 Task: Look for space in Macapá, Brazil from 3rd August, 2023 to 17th August, 2023 for 3 adults, 1 child in price range Rs.3000 to Rs.15000. Place can be entire place with 3 bedrooms having 4 beds and 2 bathrooms. Property type can be house, flat, guest house. Amenities needed are: wifi. Booking option can be shelf check-in. Required host language is Spanish.
Action: Mouse moved to (416, 85)
Screenshot: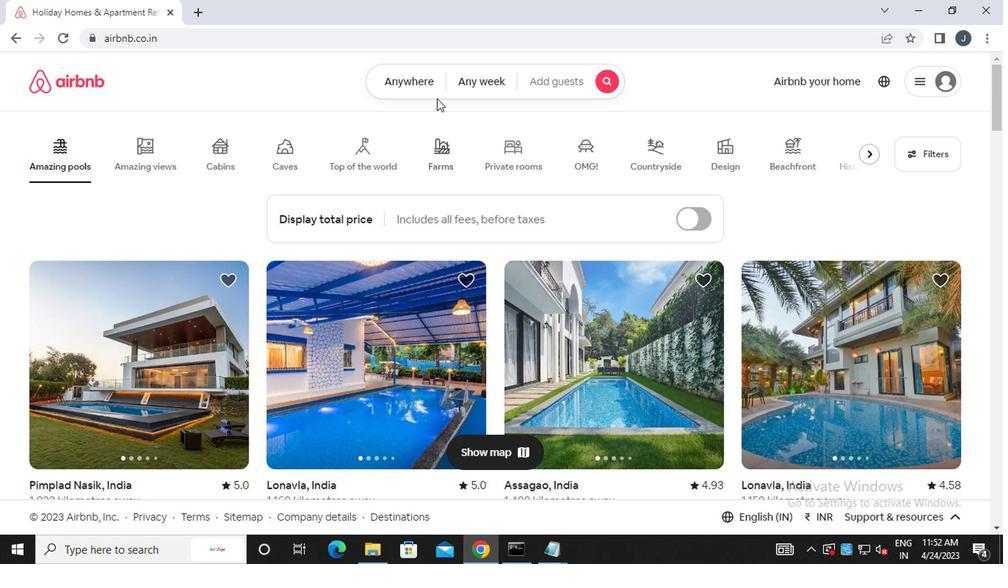 
Action: Mouse pressed left at (416, 85)
Screenshot: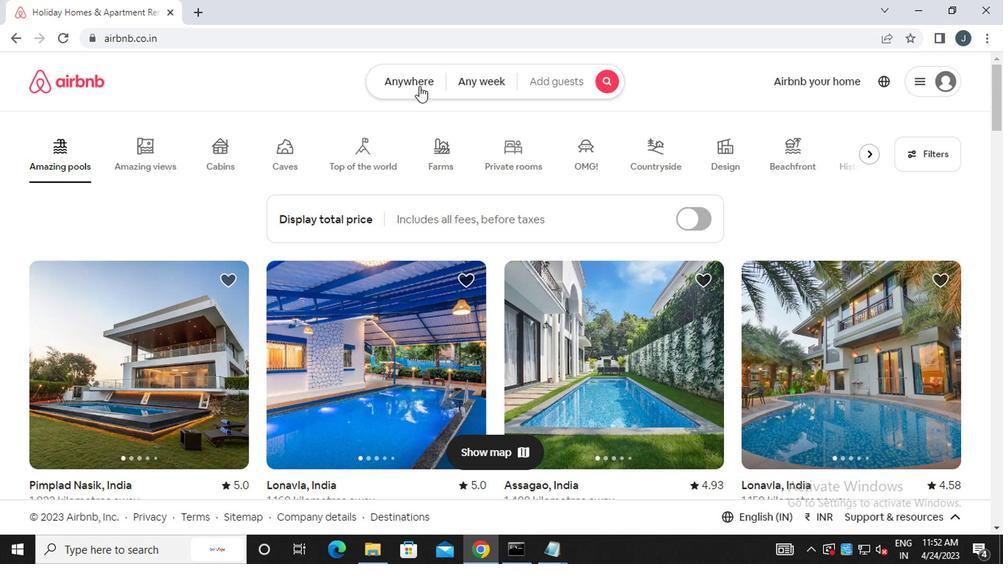 
Action: Mouse moved to (300, 131)
Screenshot: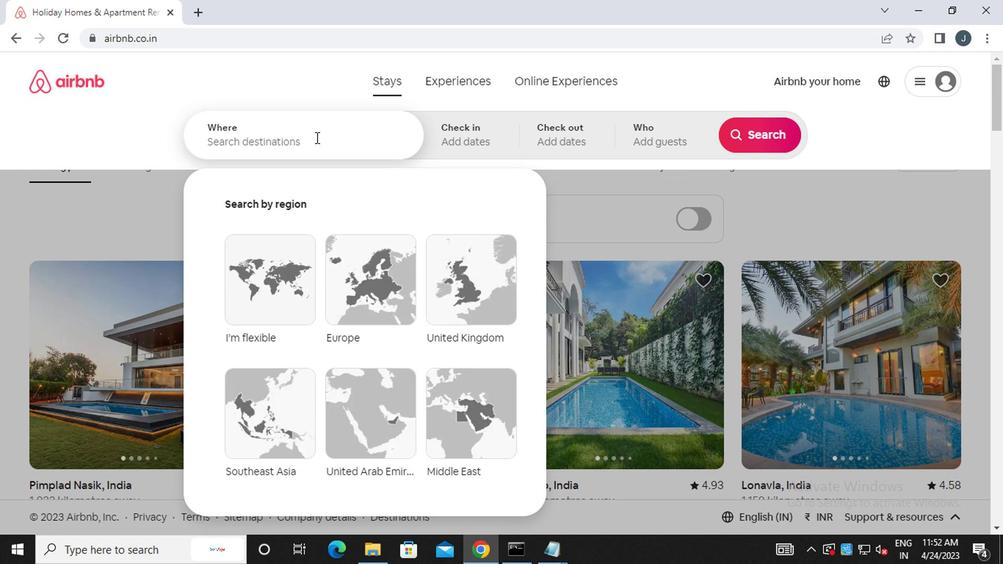 
Action: Mouse pressed left at (300, 131)
Screenshot: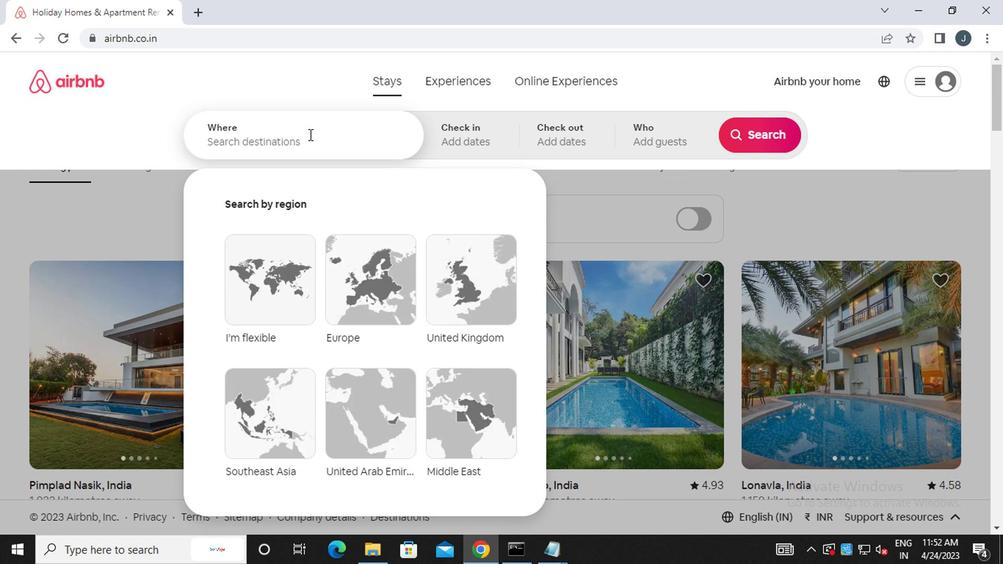 
Action: Mouse moved to (300, 133)
Screenshot: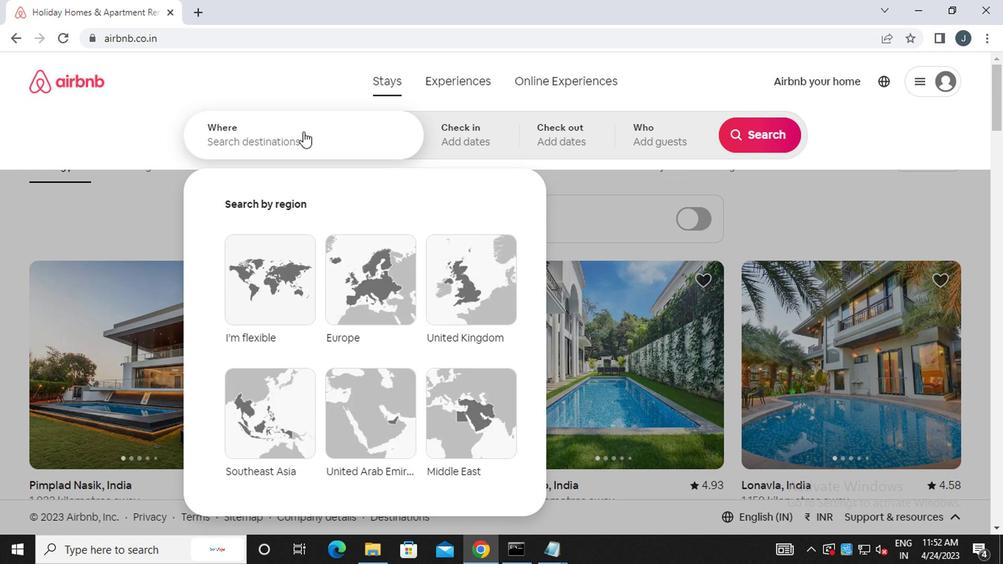 
Action: Key pressed m<Key.caps_lock>acapa,<Key.space><Key.caps_lock>braz<Key.backspace><Key.backspace><Key.backspace><Key.caps_lock>razil
Screenshot: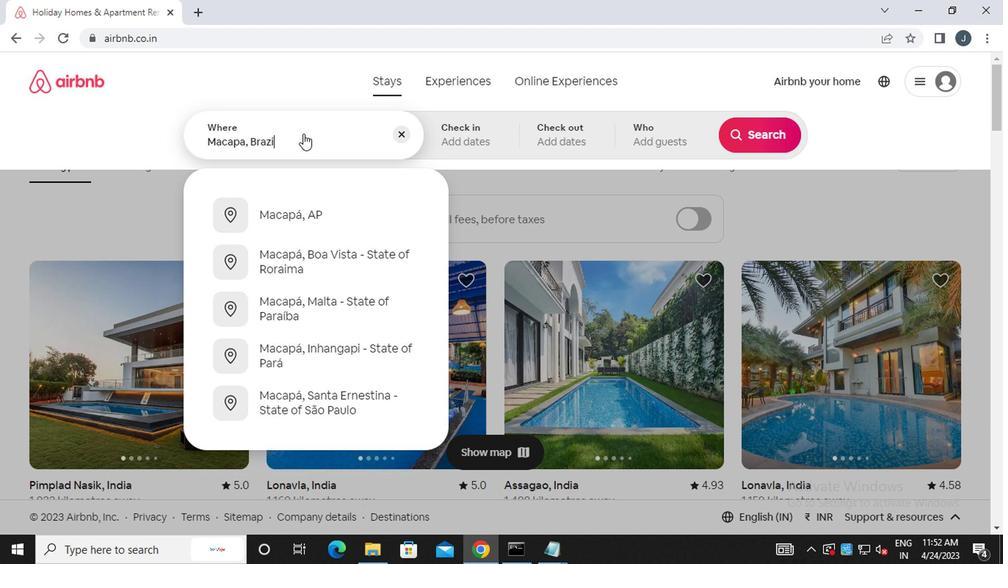 
Action: Mouse moved to (464, 145)
Screenshot: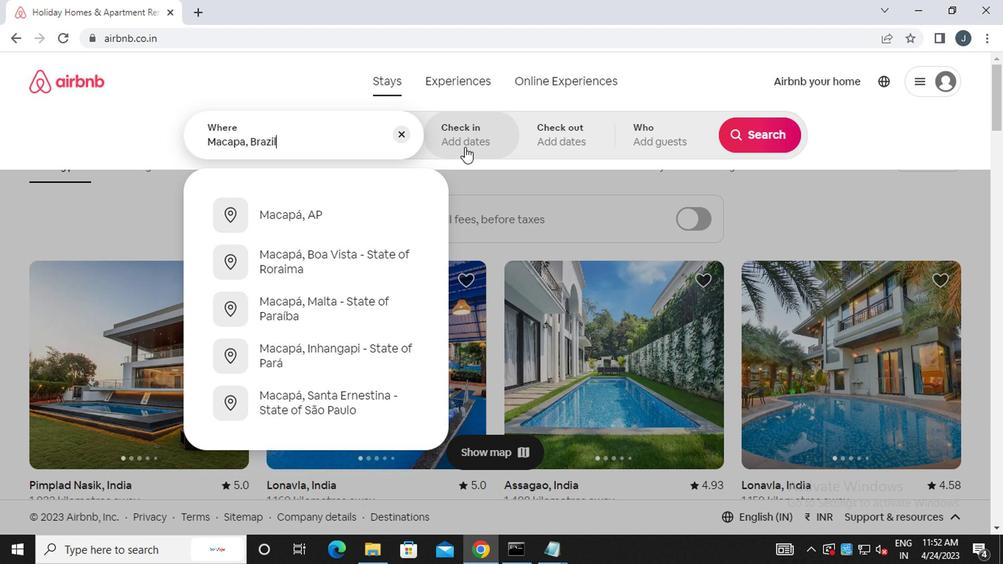 
Action: Mouse pressed left at (464, 145)
Screenshot: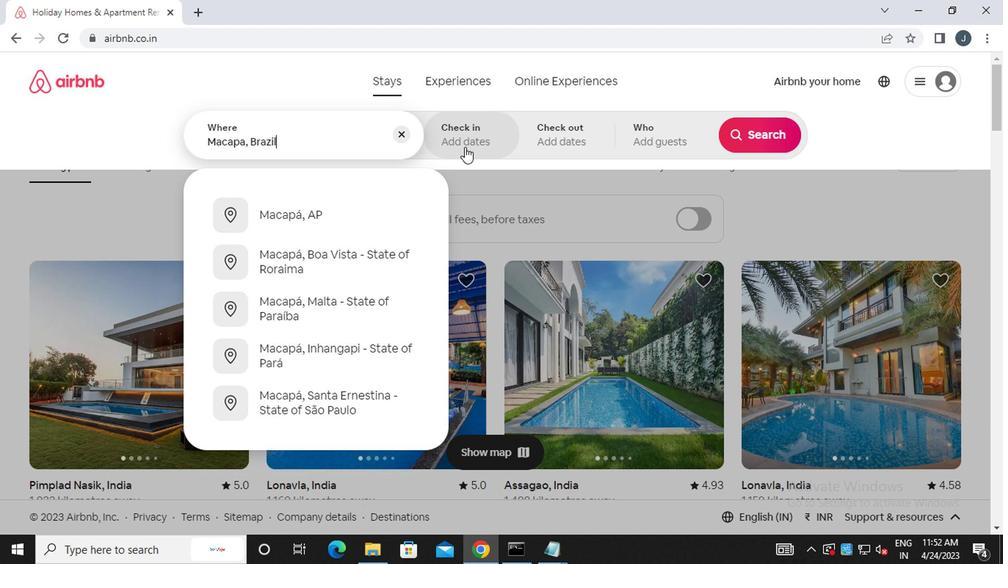 
Action: Mouse moved to (743, 253)
Screenshot: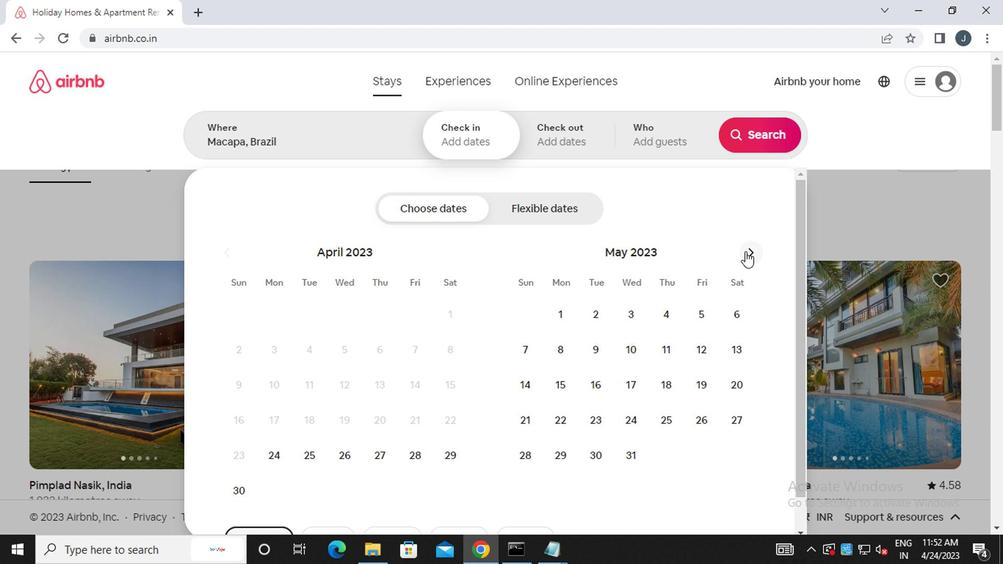 
Action: Mouse pressed left at (743, 253)
Screenshot: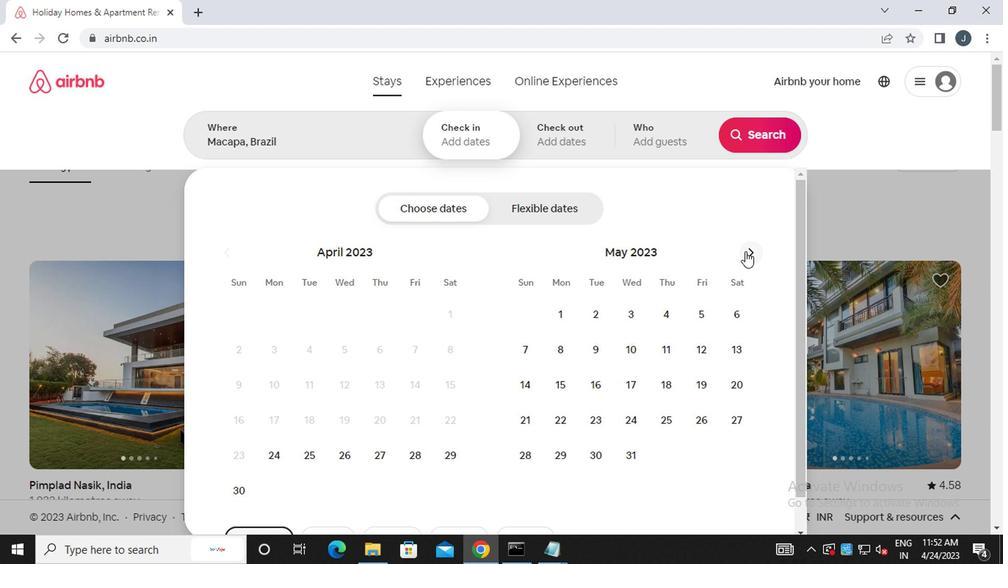 
Action: Mouse moved to (744, 253)
Screenshot: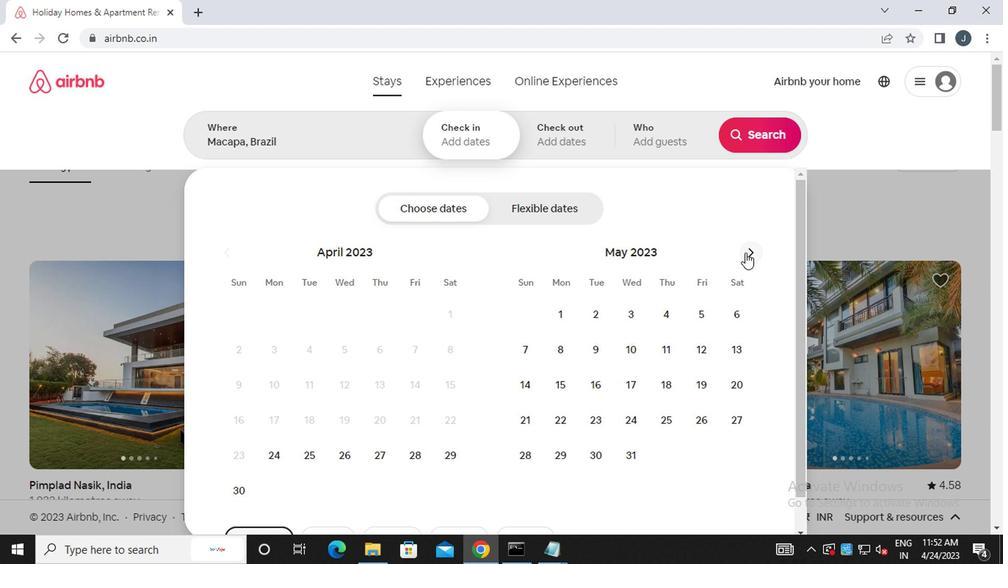 
Action: Mouse pressed left at (744, 253)
Screenshot: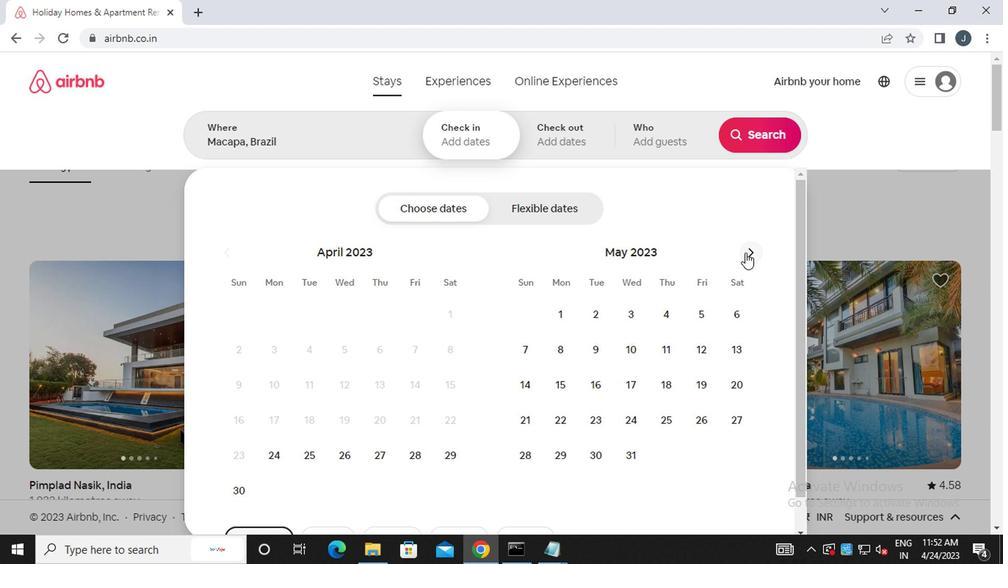 
Action: Mouse pressed left at (744, 253)
Screenshot: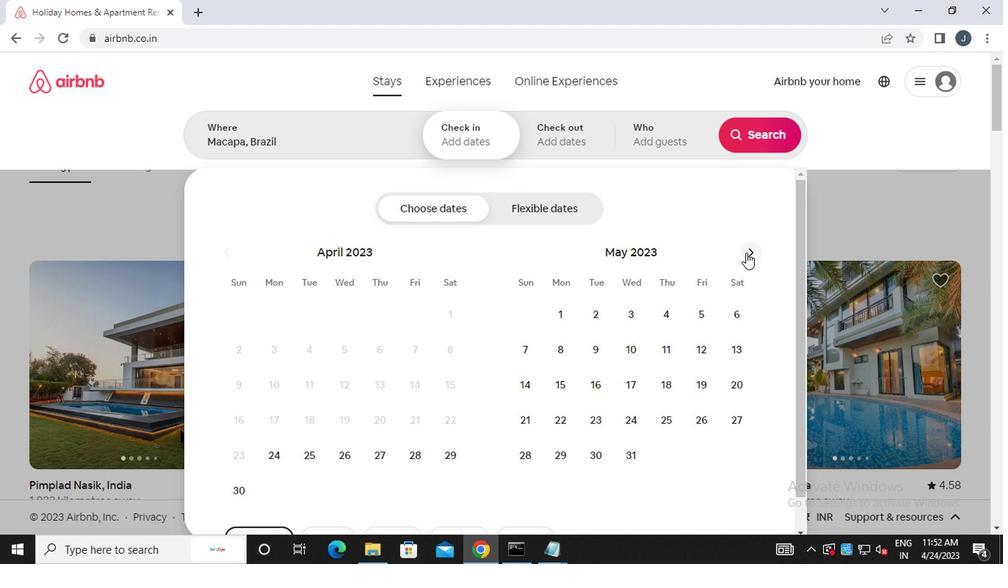 
Action: Mouse pressed left at (744, 253)
Screenshot: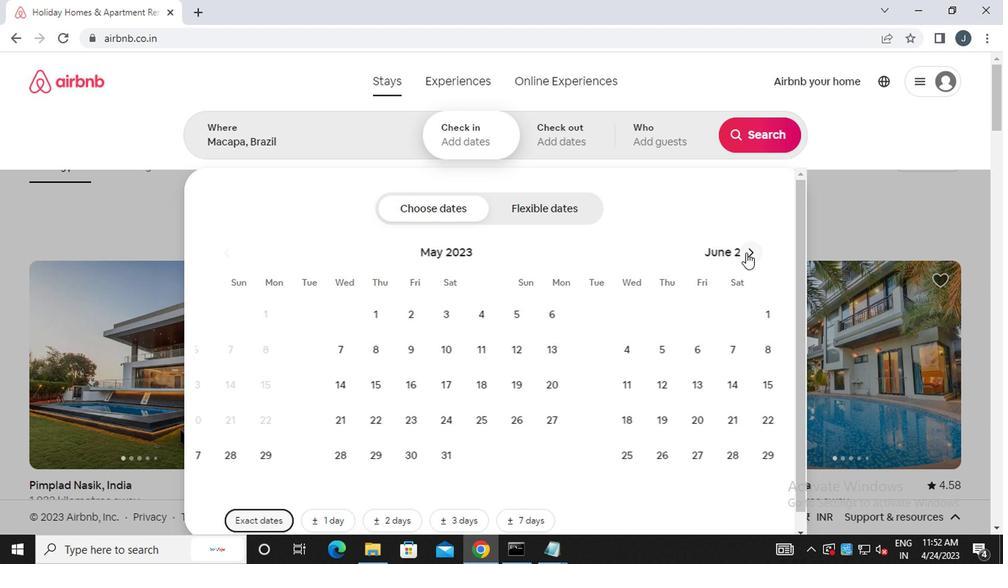 
Action: Mouse pressed left at (744, 253)
Screenshot: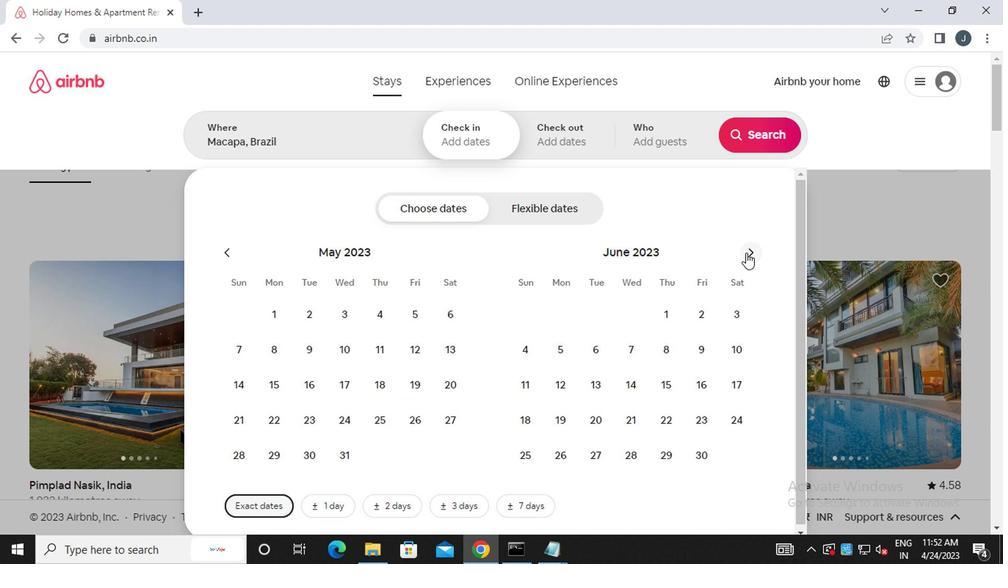 
Action: Mouse pressed left at (744, 253)
Screenshot: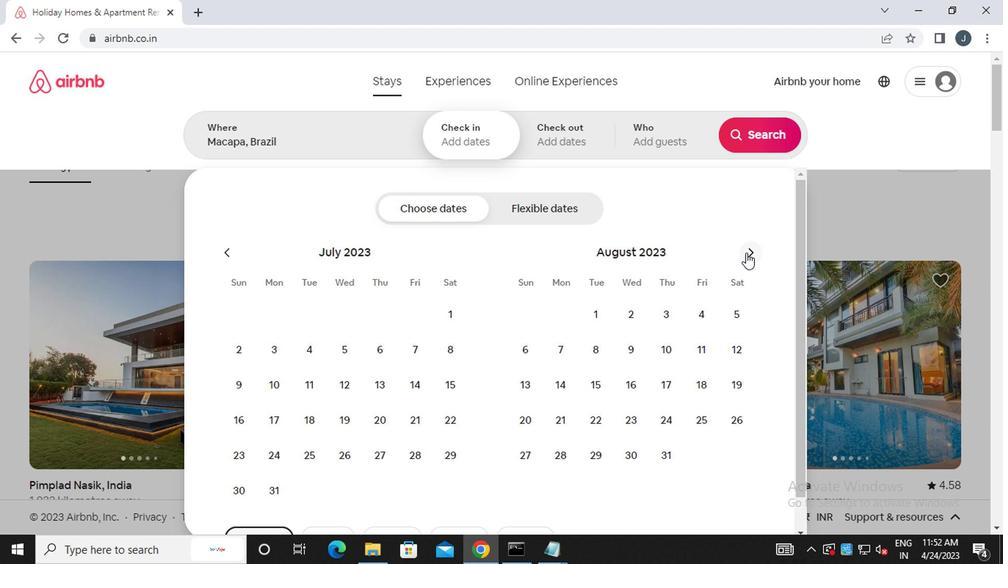 
Action: Mouse moved to (374, 307)
Screenshot: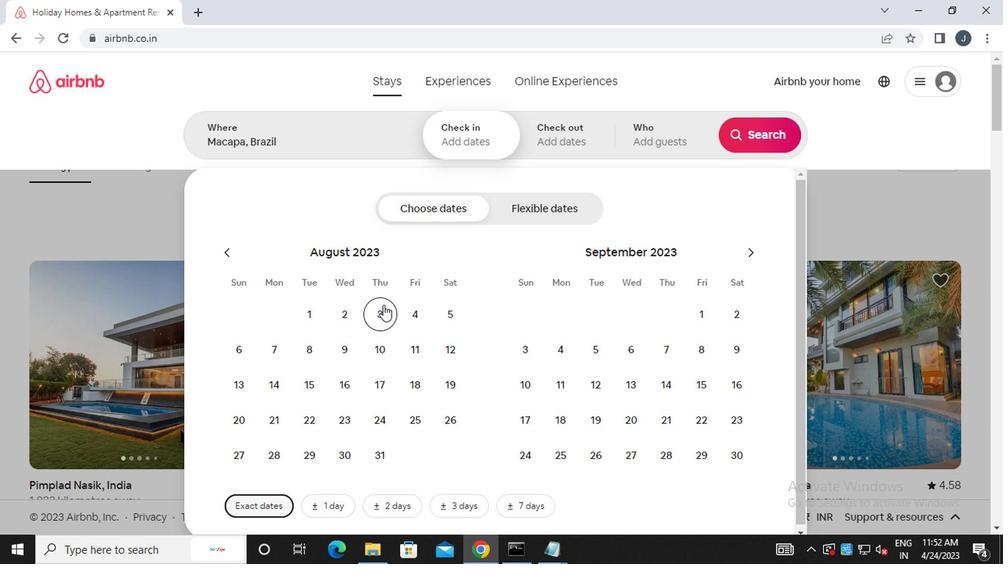 
Action: Mouse pressed left at (374, 307)
Screenshot: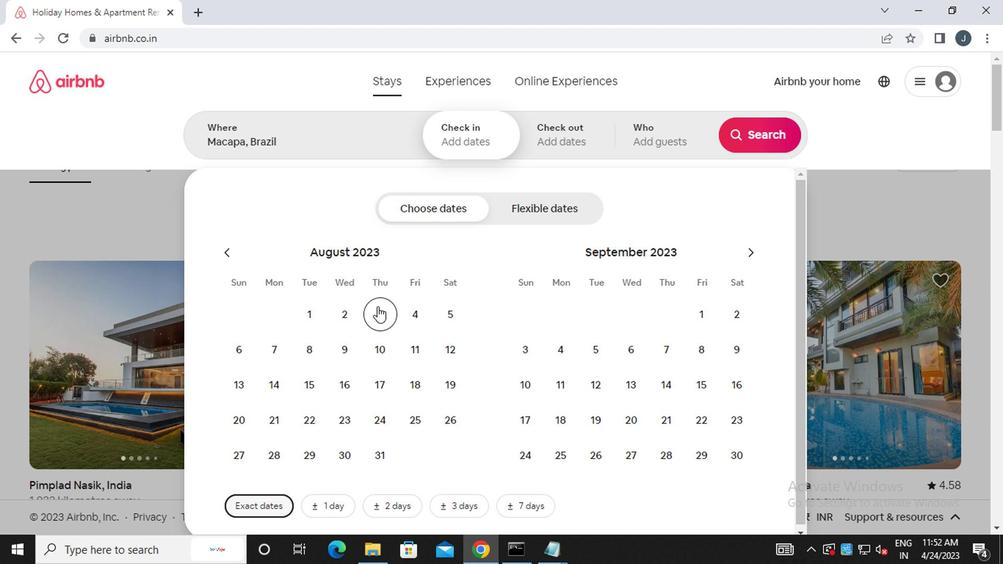 
Action: Mouse moved to (371, 389)
Screenshot: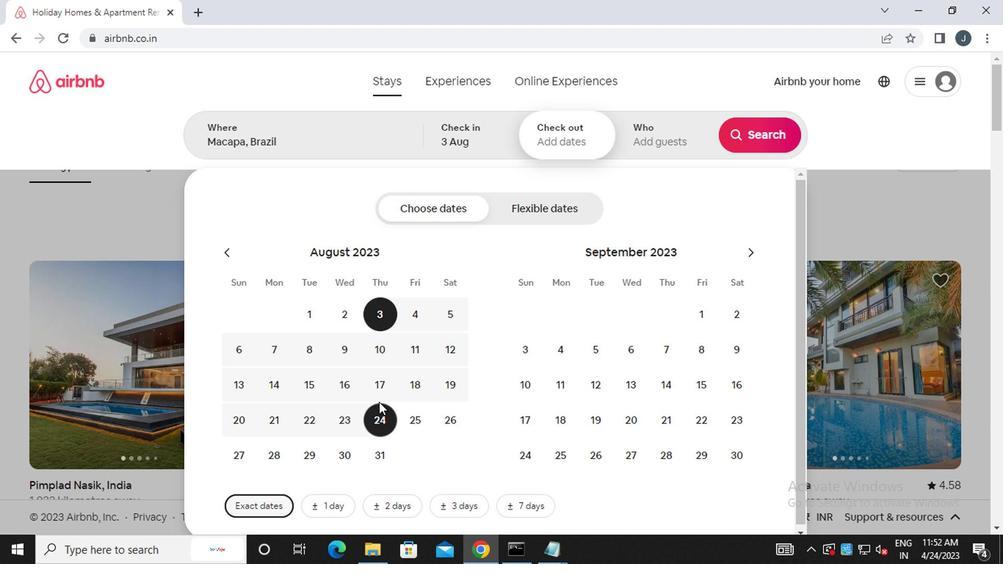 
Action: Mouse pressed left at (371, 389)
Screenshot: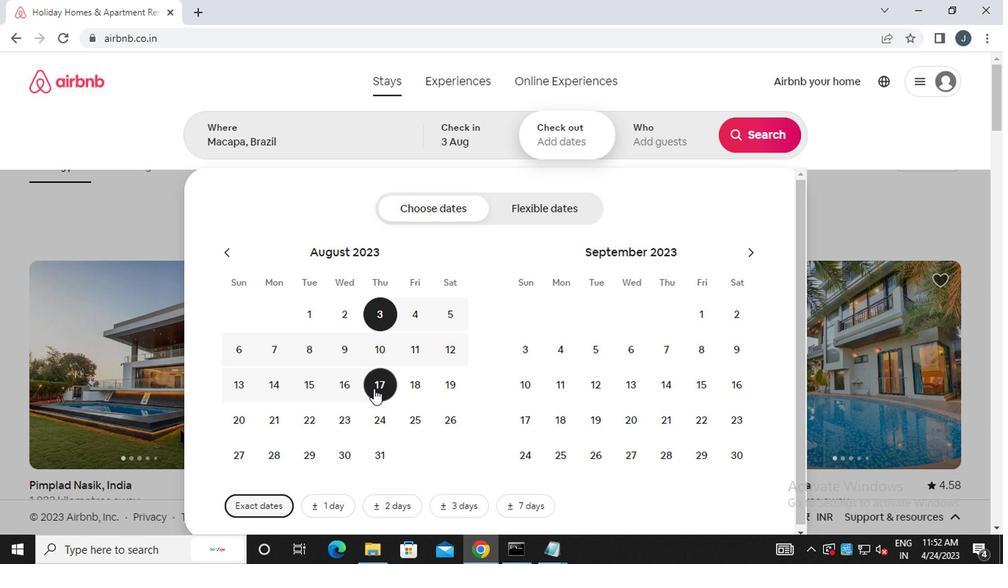 
Action: Mouse moved to (644, 135)
Screenshot: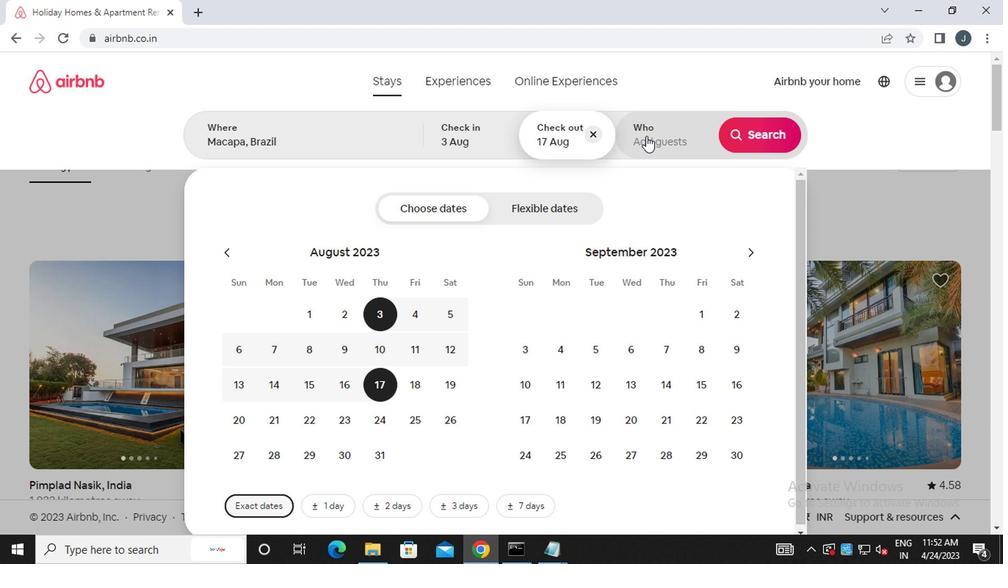 
Action: Mouse pressed left at (644, 135)
Screenshot: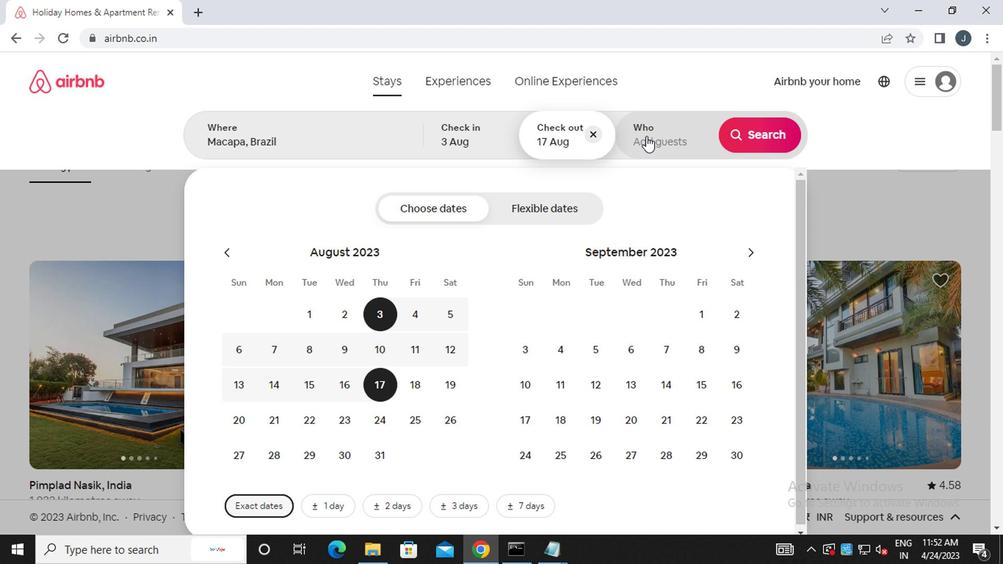 
Action: Mouse moved to (761, 214)
Screenshot: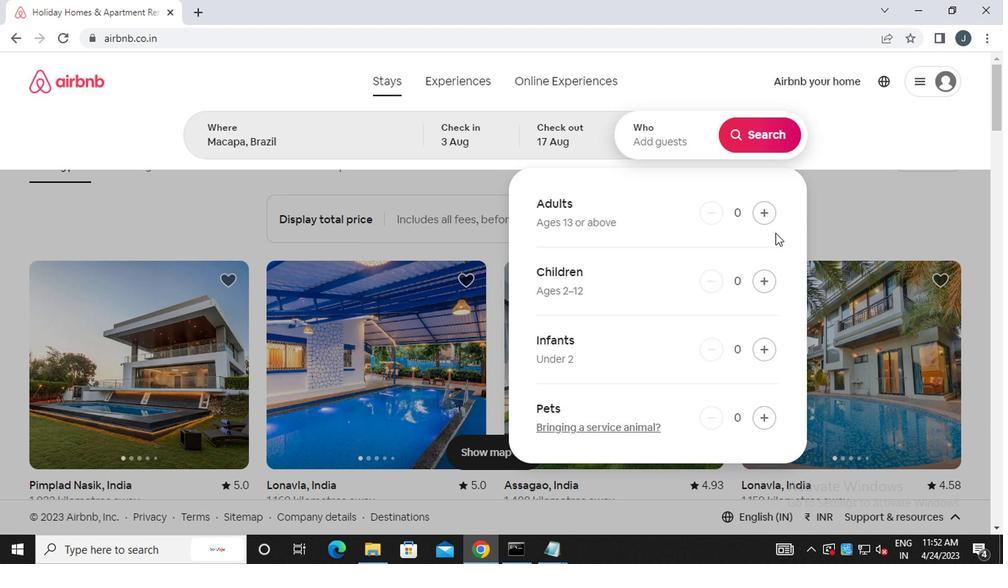 
Action: Mouse pressed left at (761, 214)
Screenshot: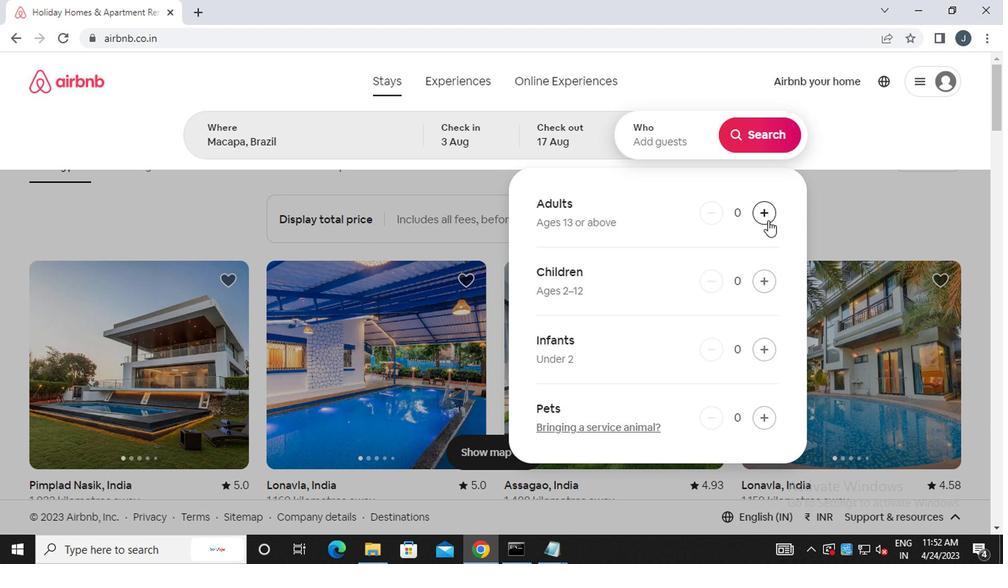 
Action: Mouse pressed left at (761, 214)
Screenshot: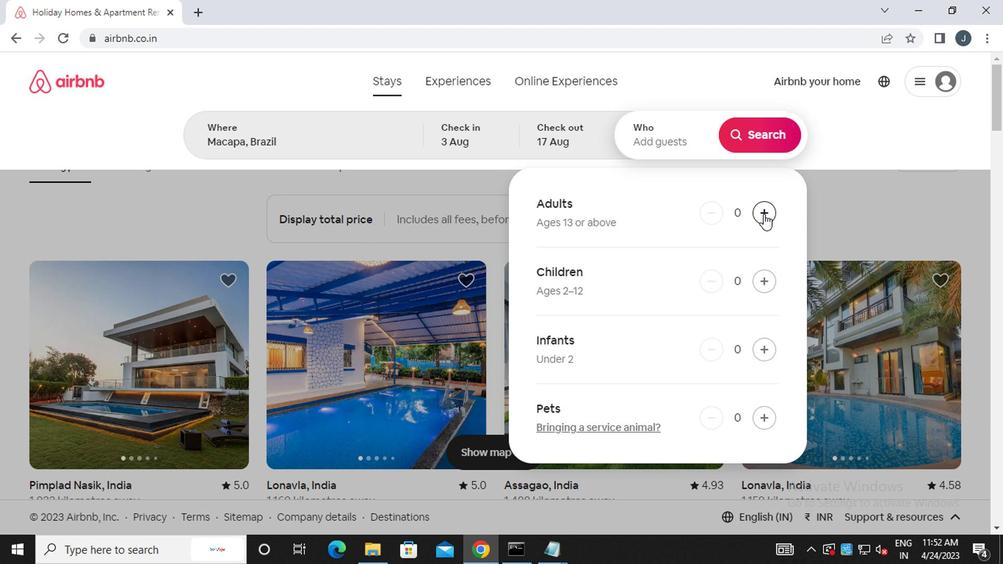 
Action: Mouse pressed left at (761, 214)
Screenshot: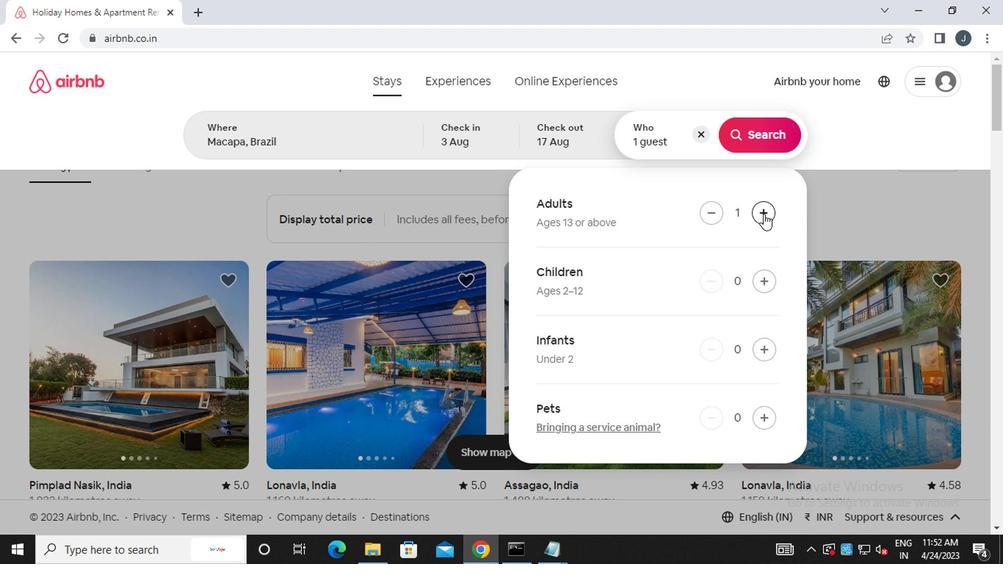 
Action: Mouse moved to (759, 287)
Screenshot: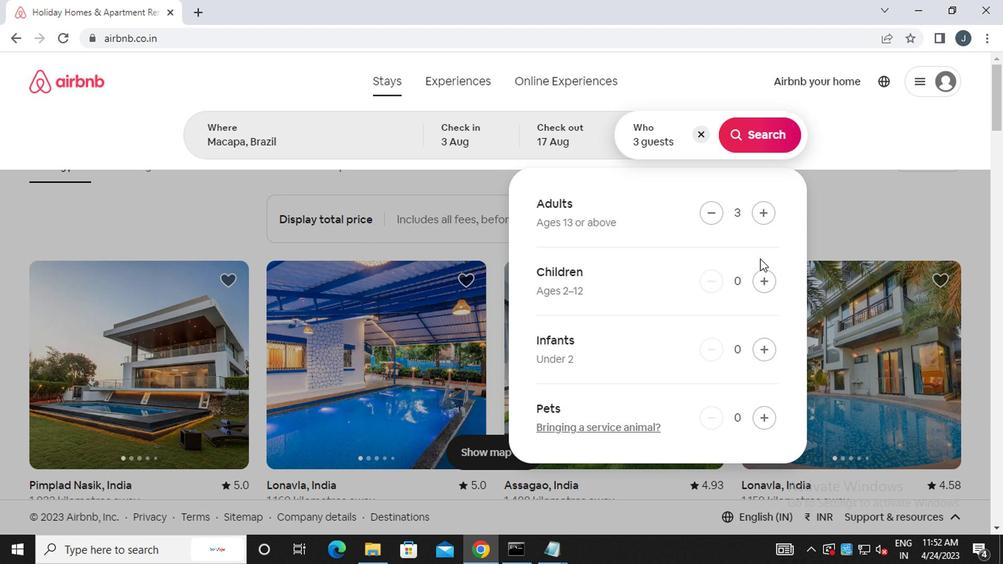 
Action: Mouse pressed left at (759, 287)
Screenshot: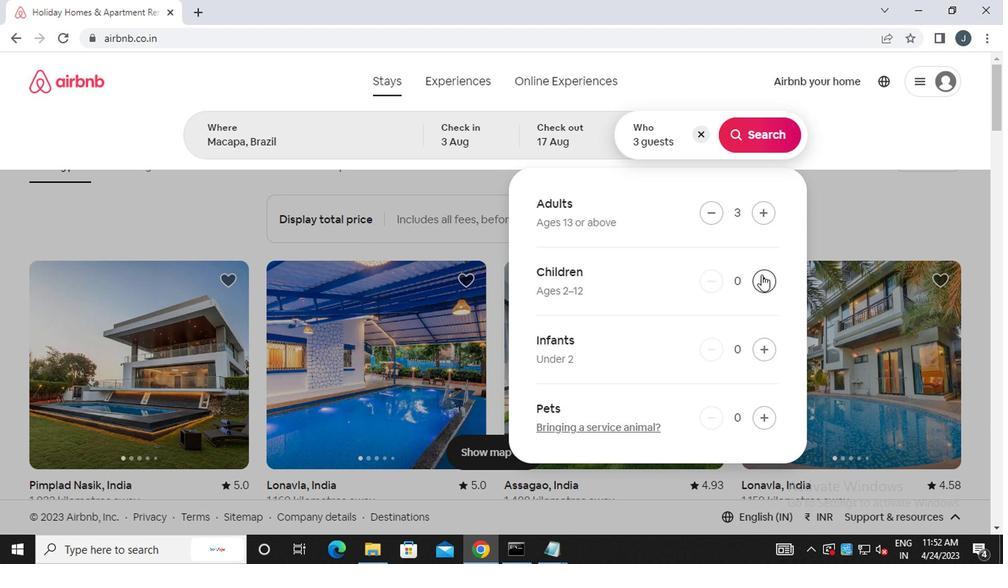 
Action: Mouse moved to (769, 126)
Screenshot: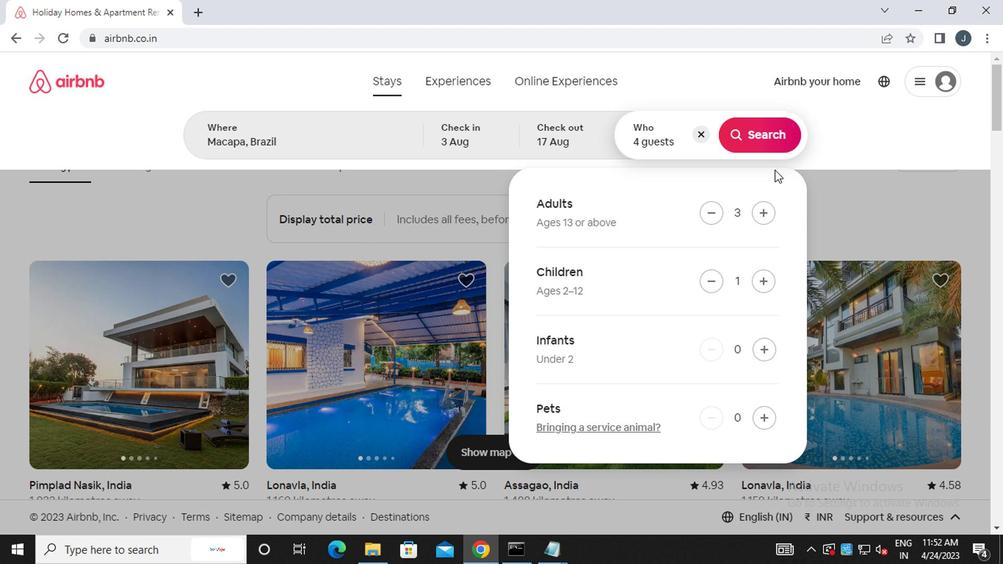 
Action: Mouse pressed left at (769, 126)
Screenshot: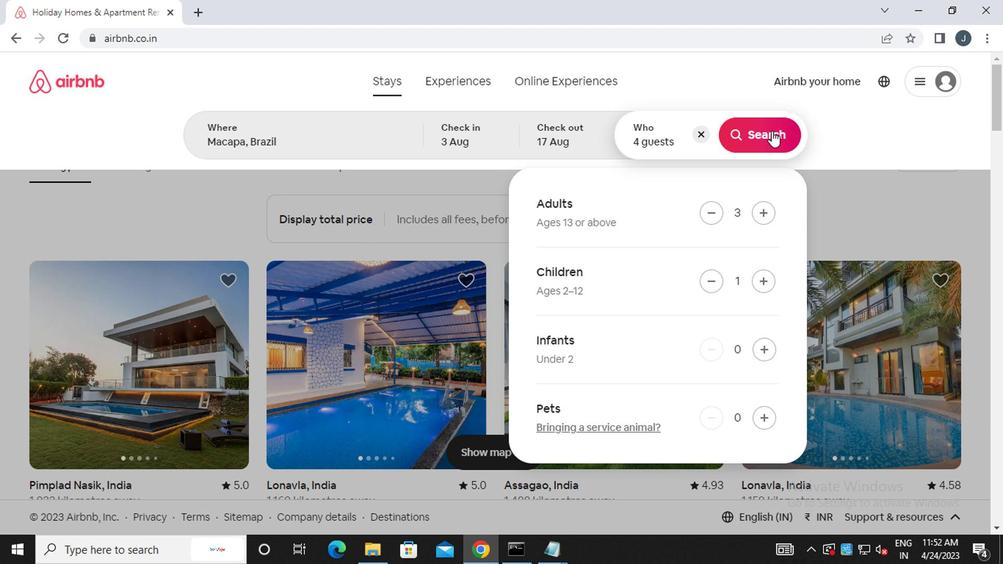 
Action: Mouse moved to (946, 150)
Screenshot: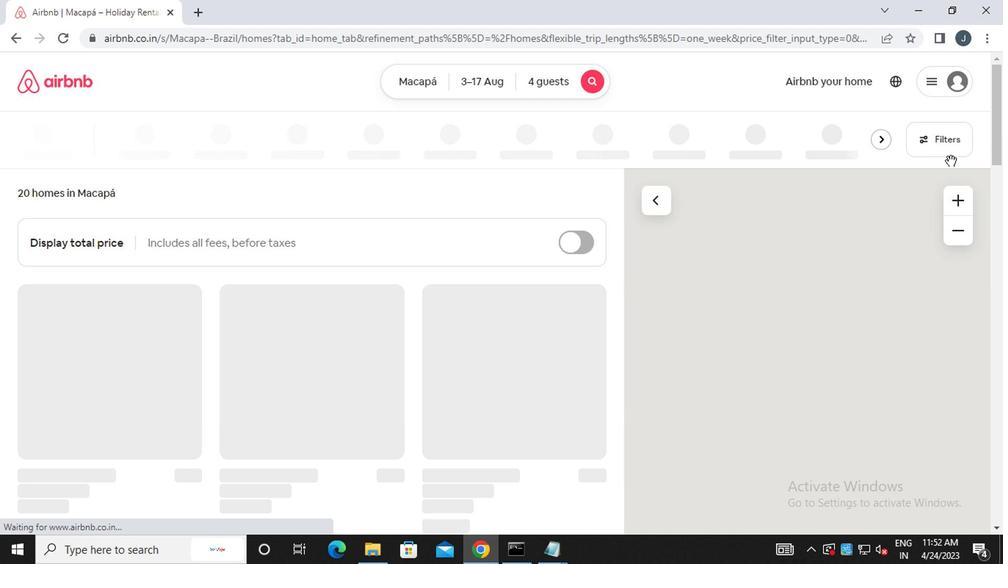 
Action: Mouse pressed left at (946, 150)
Screenshot: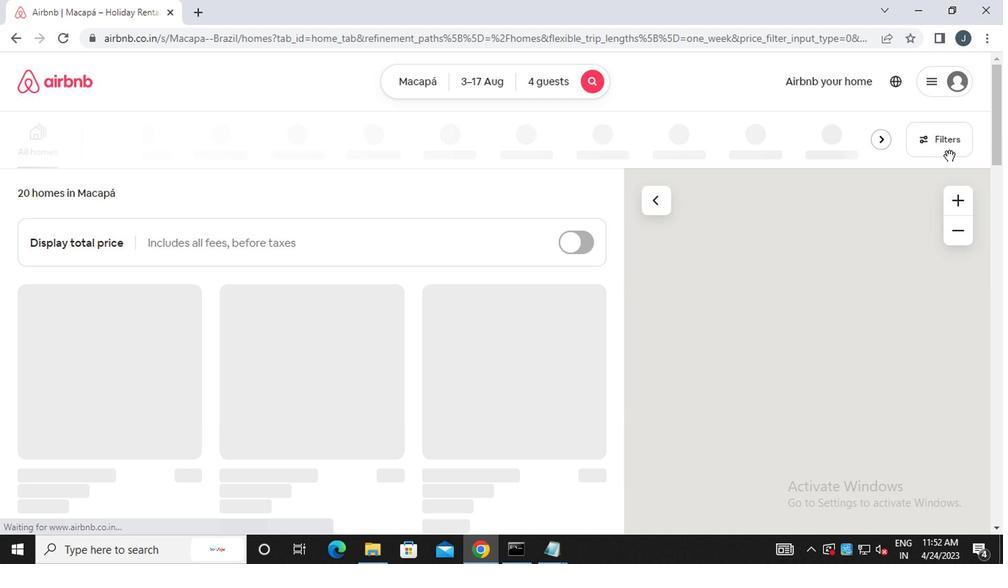 
Action: Mouse moved to (331, 325)
Screenshot: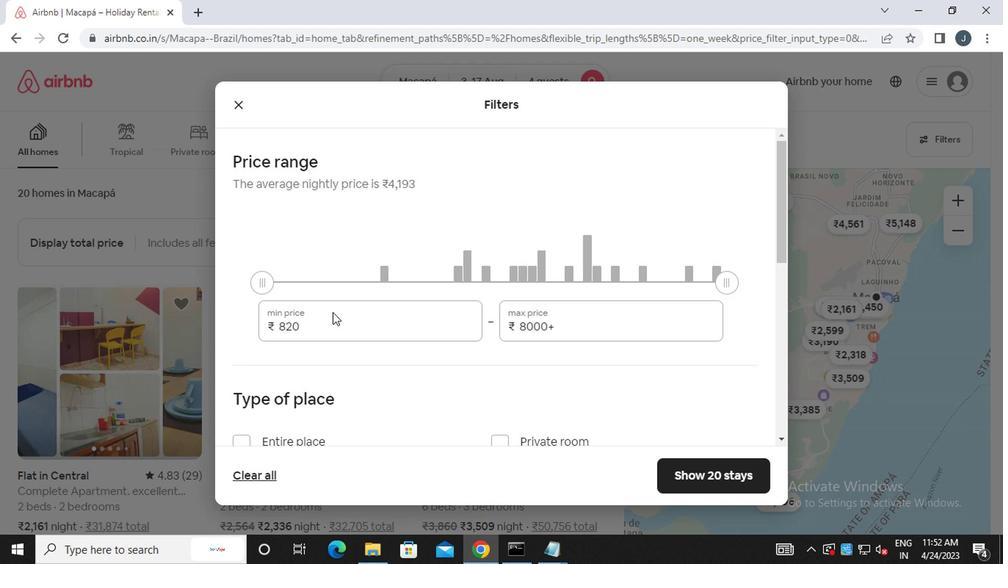 
Action: Mouse pressed left at (331, 325)
Screenshot: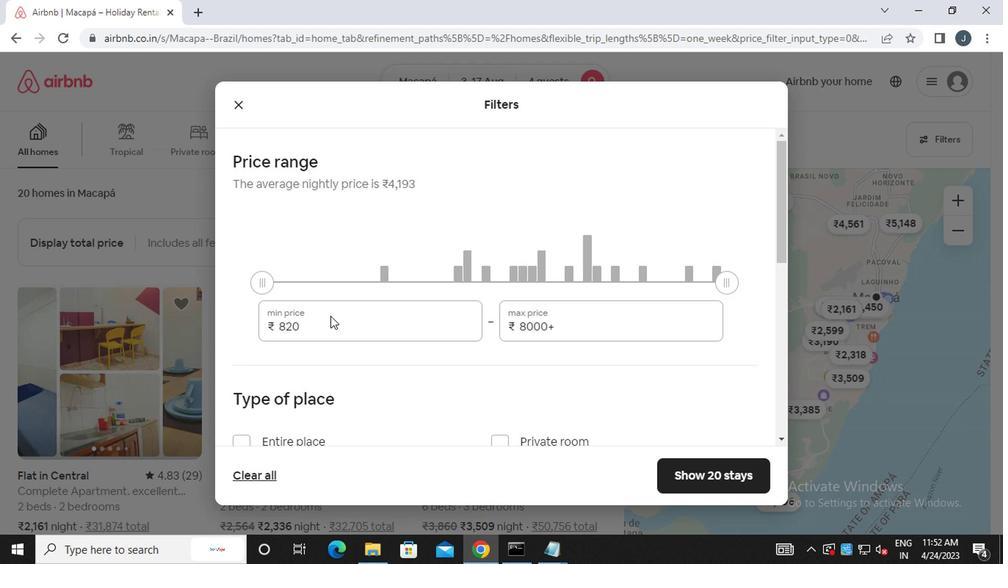 
Action: Mouse moved to (326, 317)
Screenshot: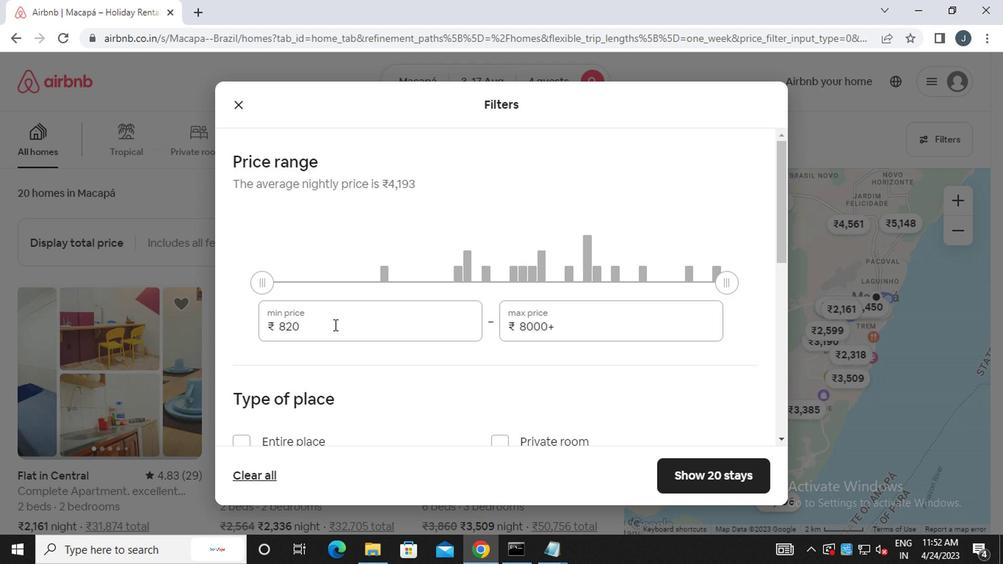 
Action: Key pressed <Key.backspace><Key.backspace><Key.backspace><<99>><<96>><<96>><<96>>
Screenshot: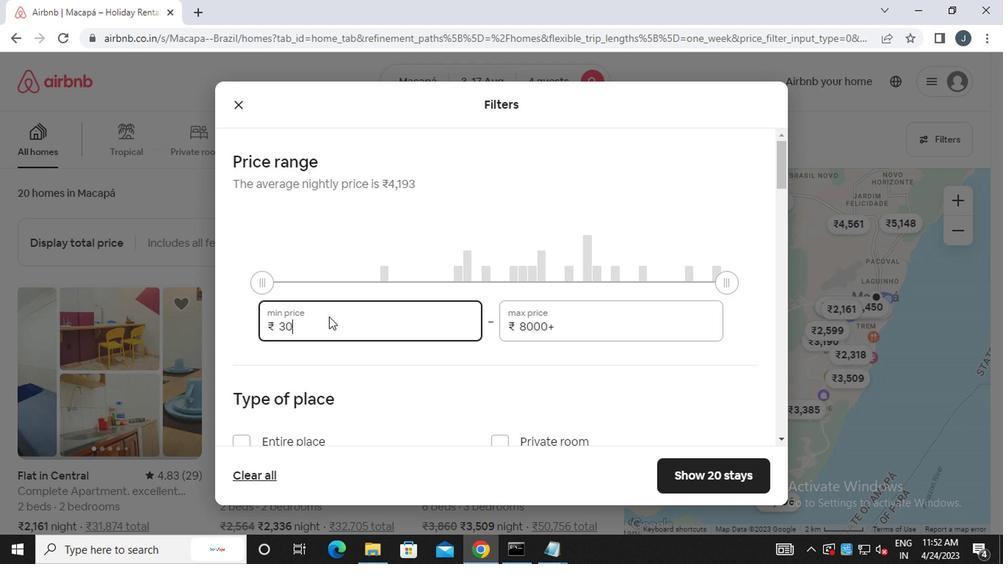 
Action: Mouse moved to (603, 327)
Screenshot: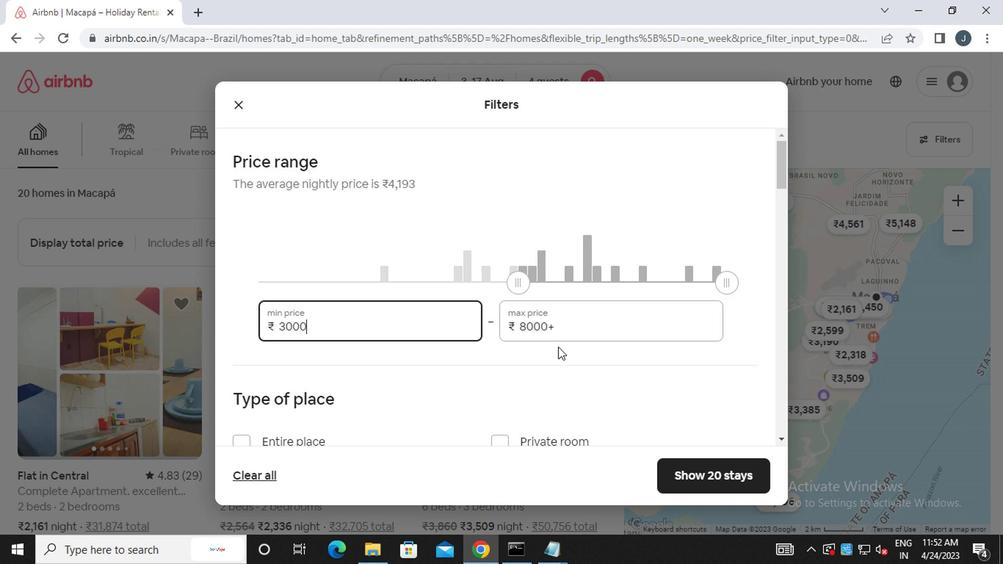 
Action: Mouse pressed left at (603, 327)
Screenshot: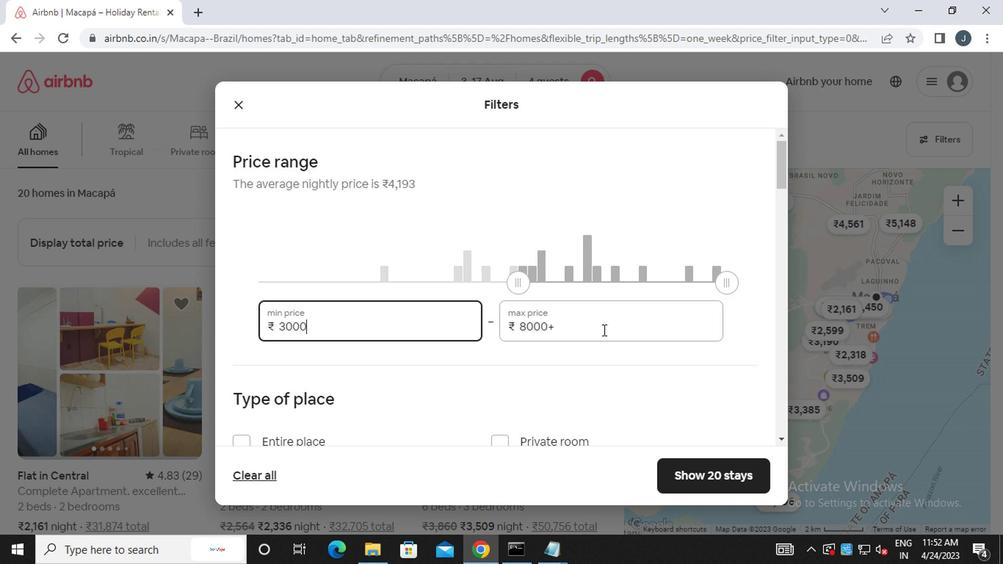 
Action: Key pressed <Key.backspace><Key.backspace><Key.backspace><Key.backspace><Key.backspace><Key.backspace><Key.backspace><Key.backspace><Key.backspace><Key.backspace><Key.backspace><Key.backspace><Key.backspace><Key.backspace><Key.backspace><<97>><<101>><<96>><<96>><<96>>
Screenshot: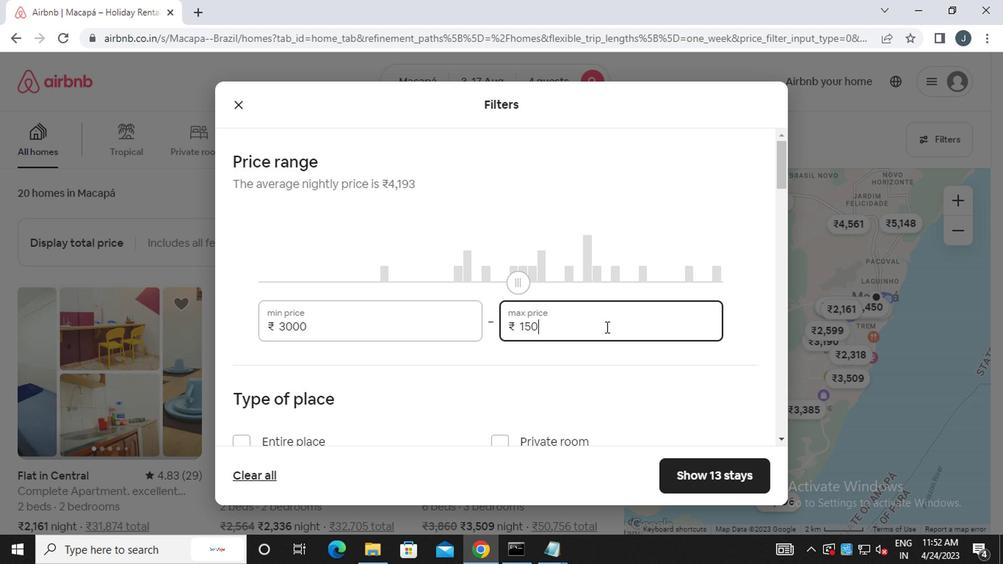
Action: Mouse scrolled (603, 327) with delta (0, 0)
Screenshot: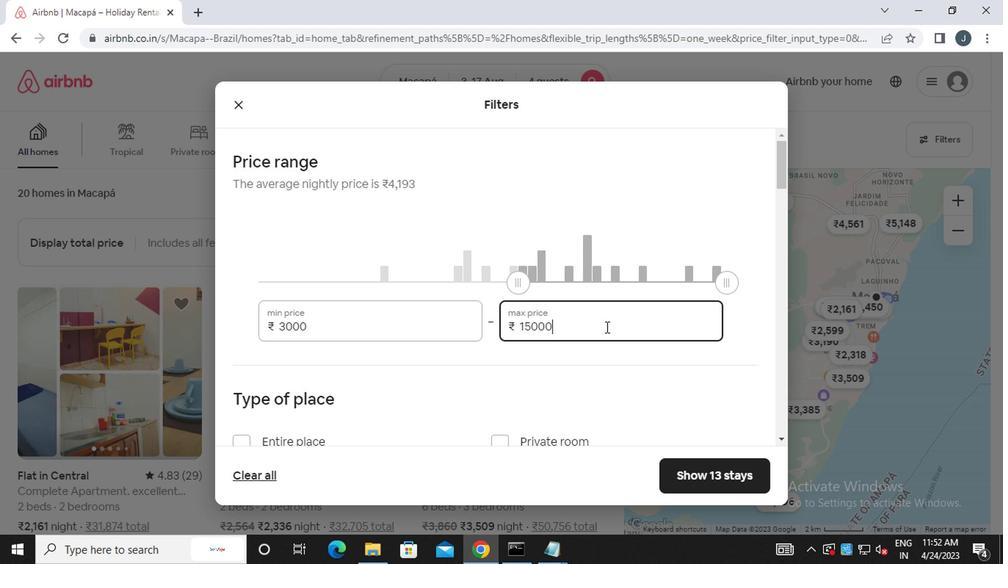 
Action: Mouse moved to (606, 330)
Screenshot: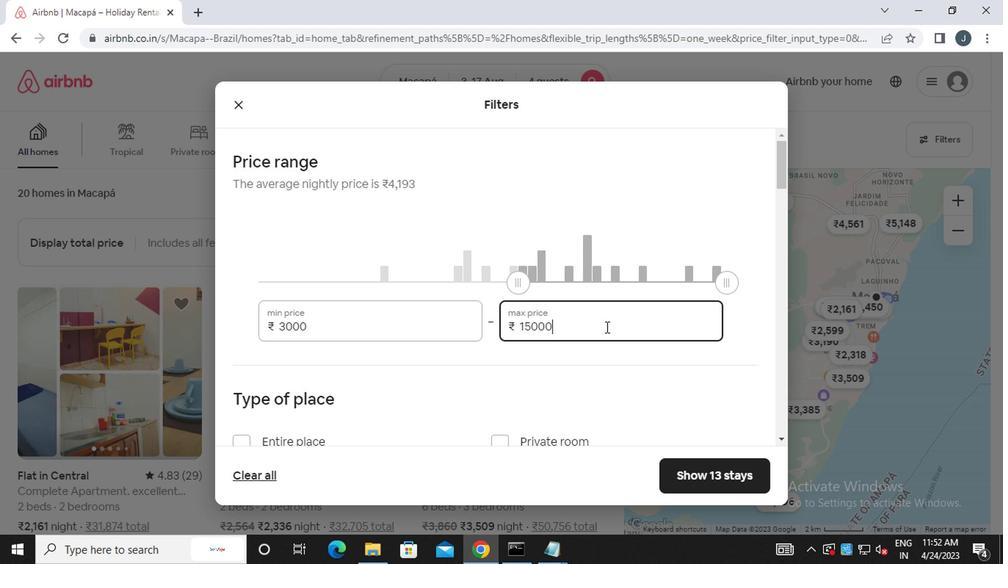 
Action: Mouse scrolled (606, 329) with delta (0, -1)
Screenshot: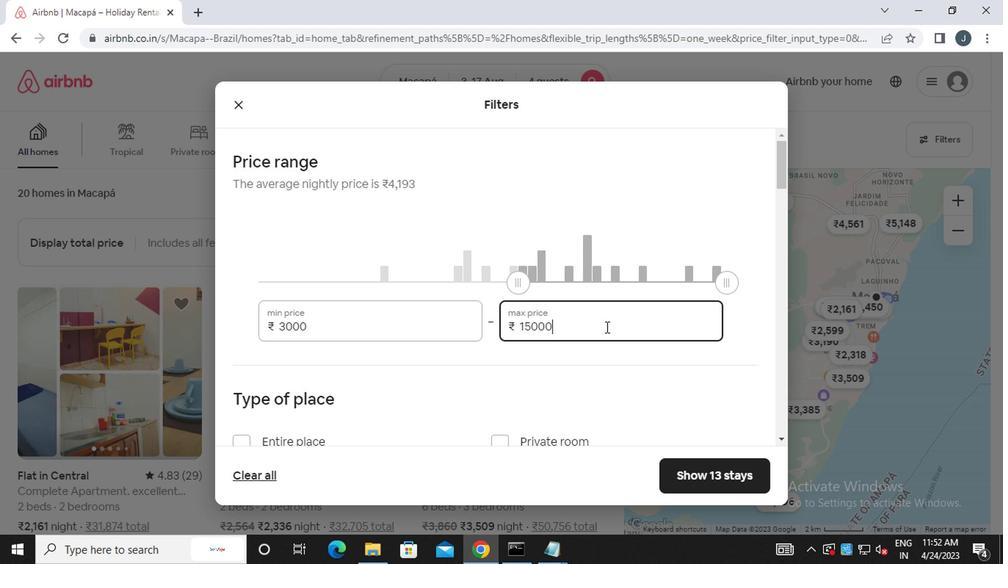
Action: Mouse moved to (325, 311)
Screenshot: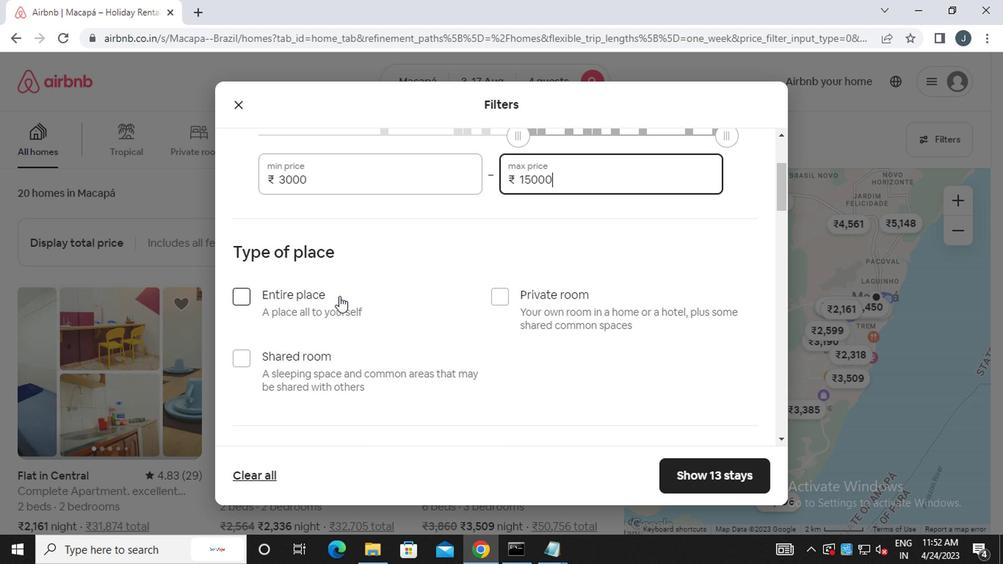 
Action: Mouse pressed left at (325, 311)
Screenshot: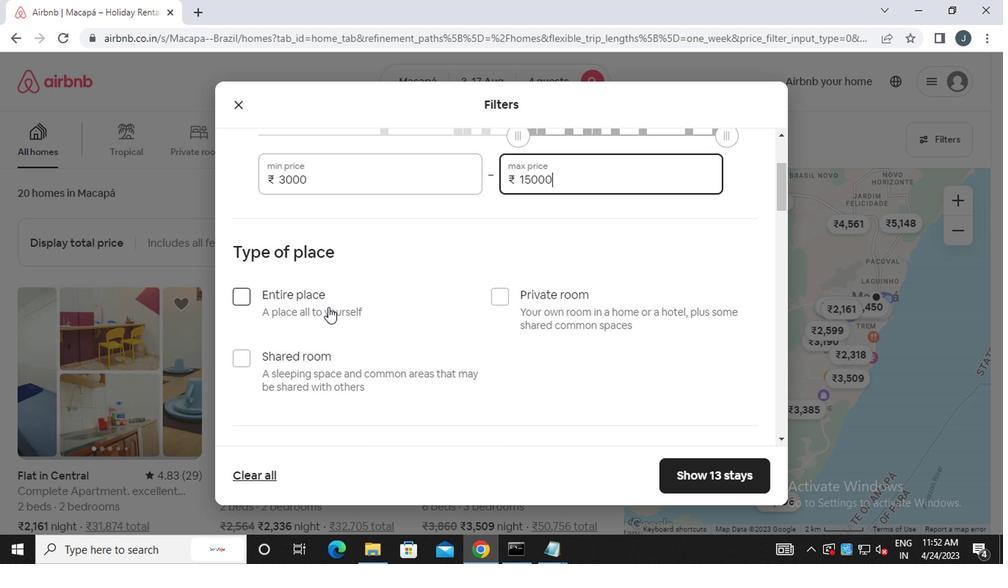 
Action: Mouse moved to (345, 312)
Screenshot: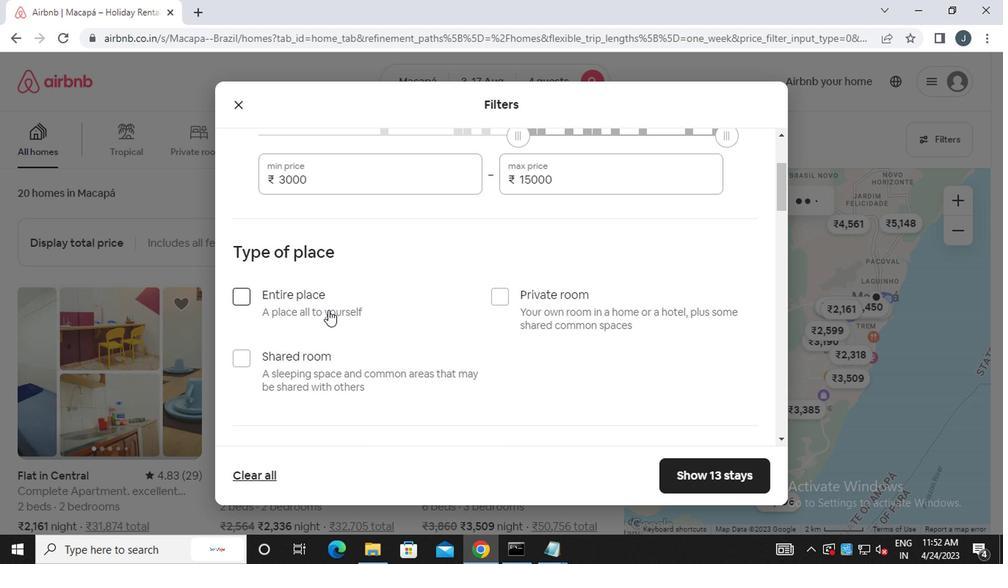 
Action: Mouse scrolled (345, 311) with delta (0, -1)
Screenshot: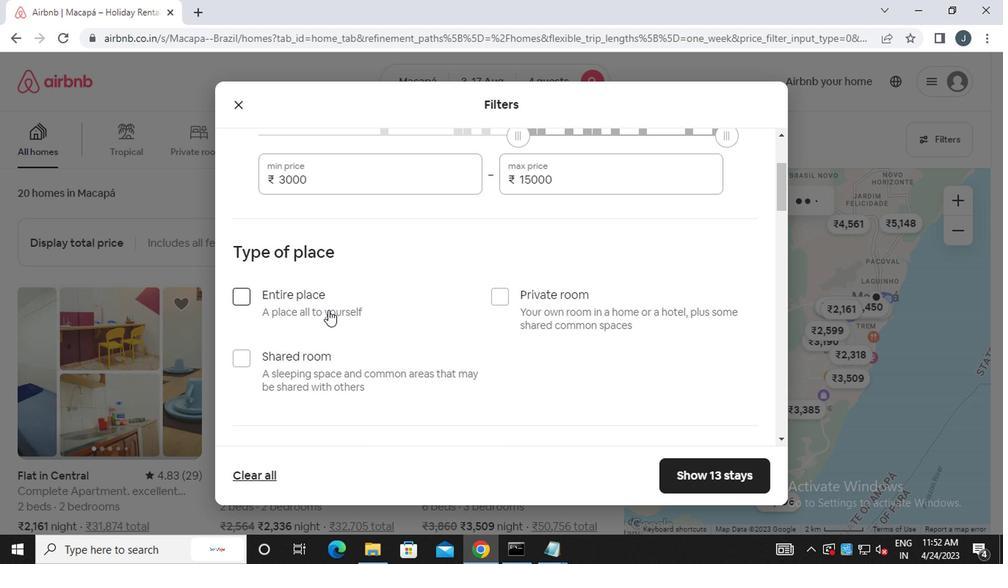 
Action: Mouse scrolled (345, 311) with delta (0, -1)
Screenshot: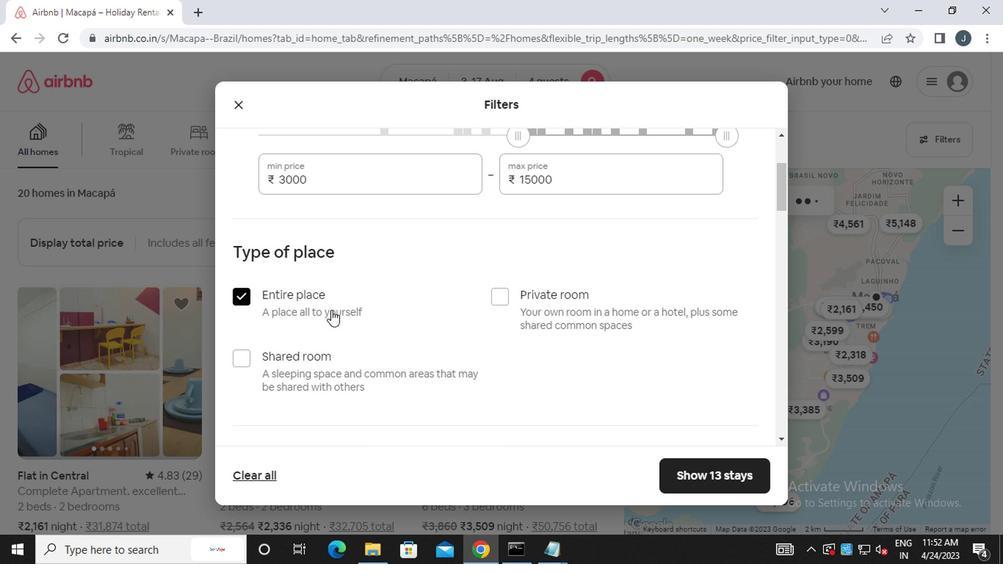 
Action: Mouse scrolled (345, 311) with delta (0, -1)
Screenshot: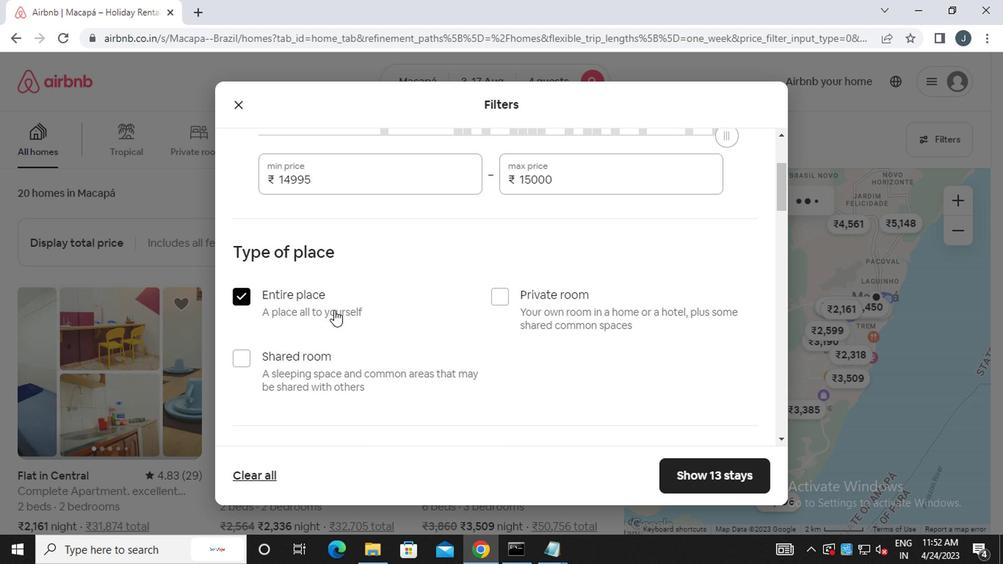 
Action: Mouse scrolled (345, 311) with delta (0, -1)
Screenshot: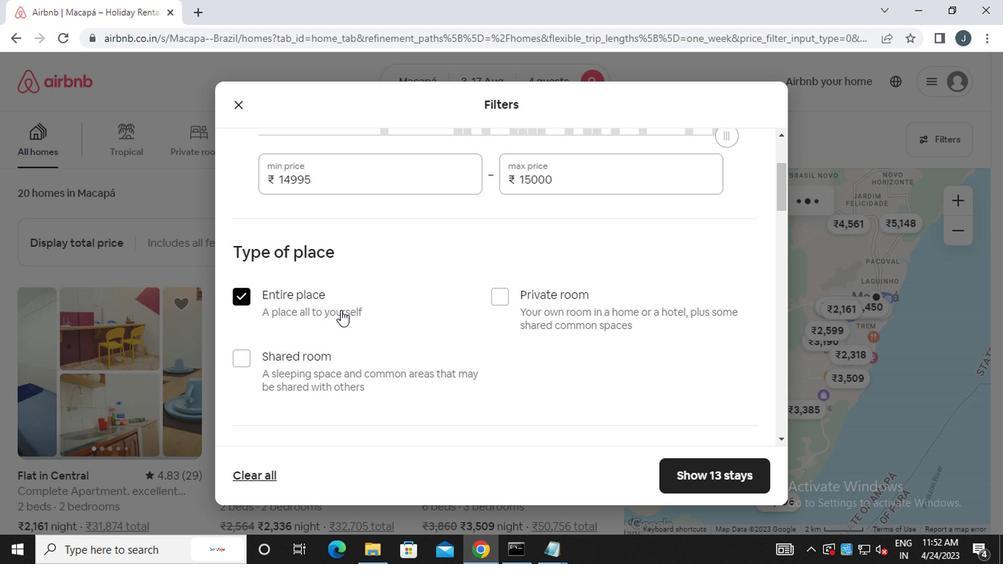 
Action: Mouse moved to (421, 248)
Screenshot: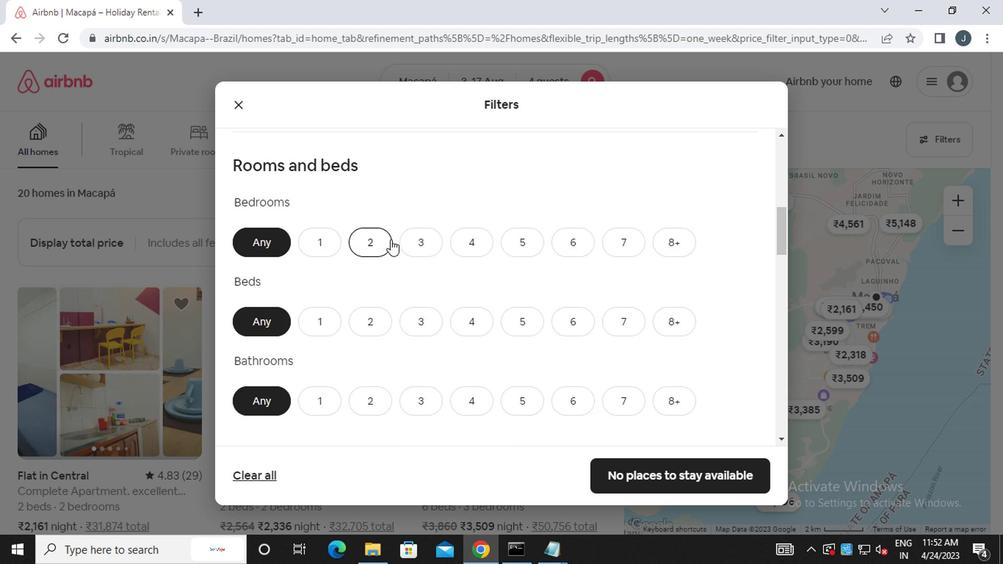 
Action: Mouse pressed left at (421, 248)
Screenshot: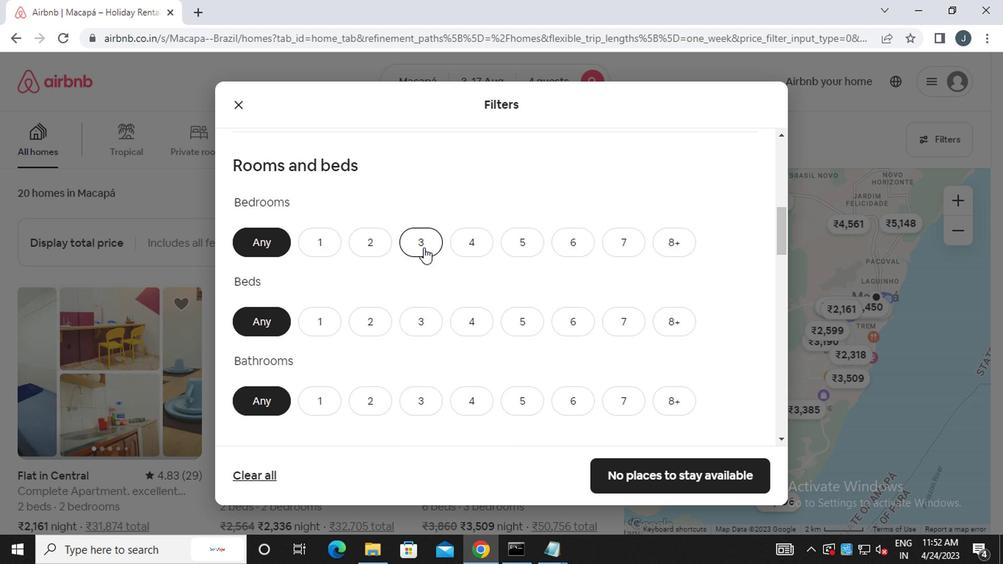 
Action: Mouse moved to (465, 321)
Screenshot: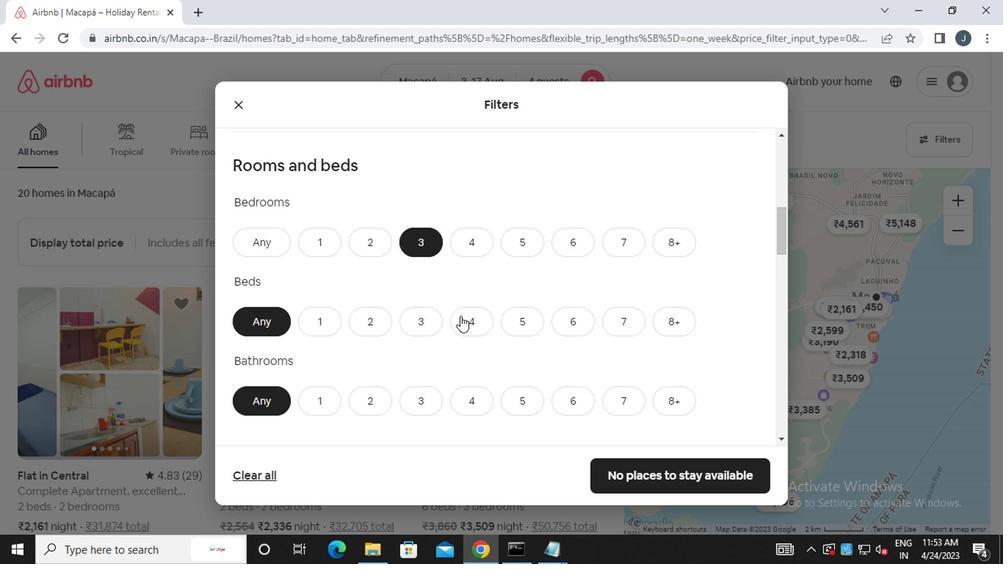 
Action: Mouse pressed left at (465, 321)
Screenshot: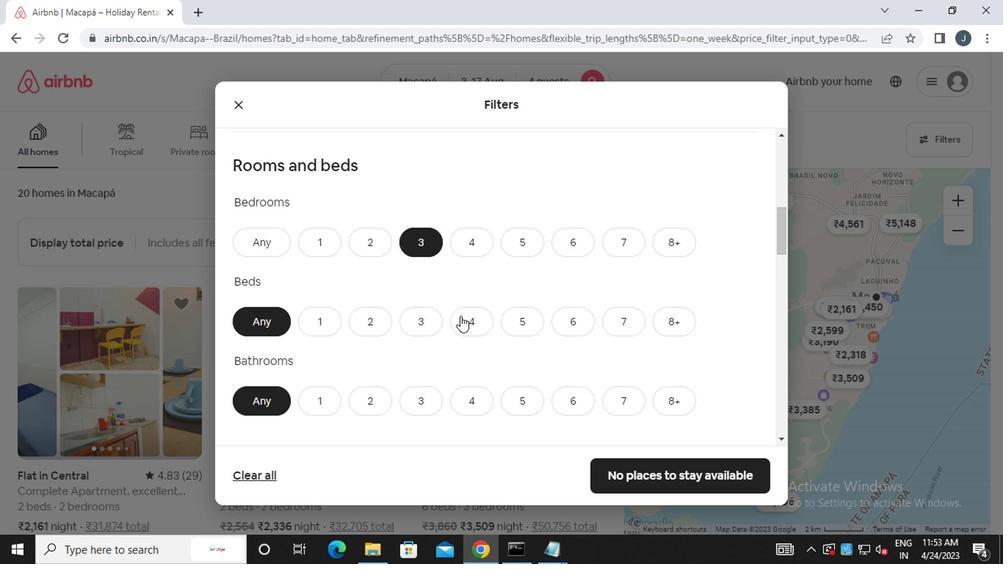 
Action: Mouse moved to (369, 402)
Screenshot: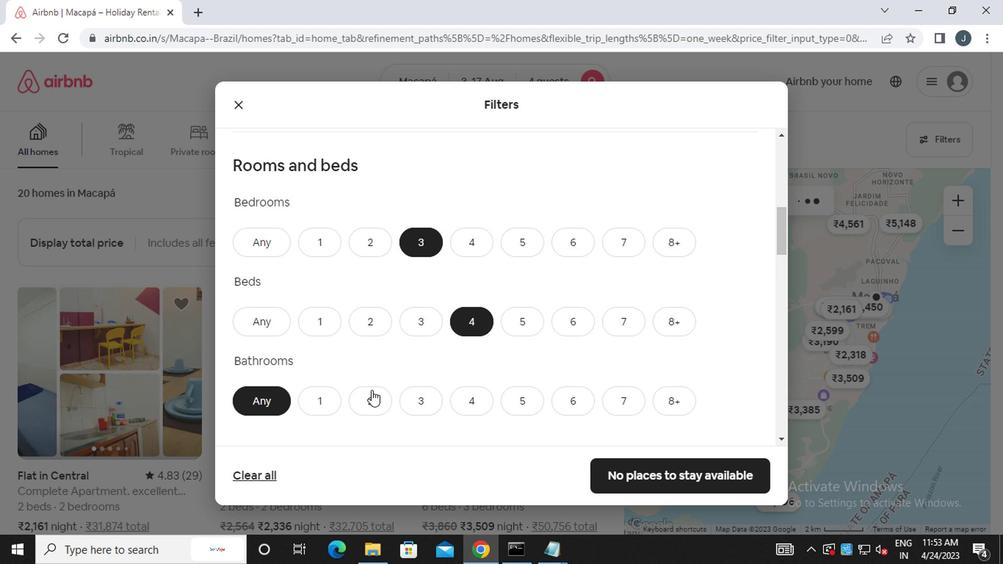 
Action: Mouse pressed left at (369, 402)
Screenshot: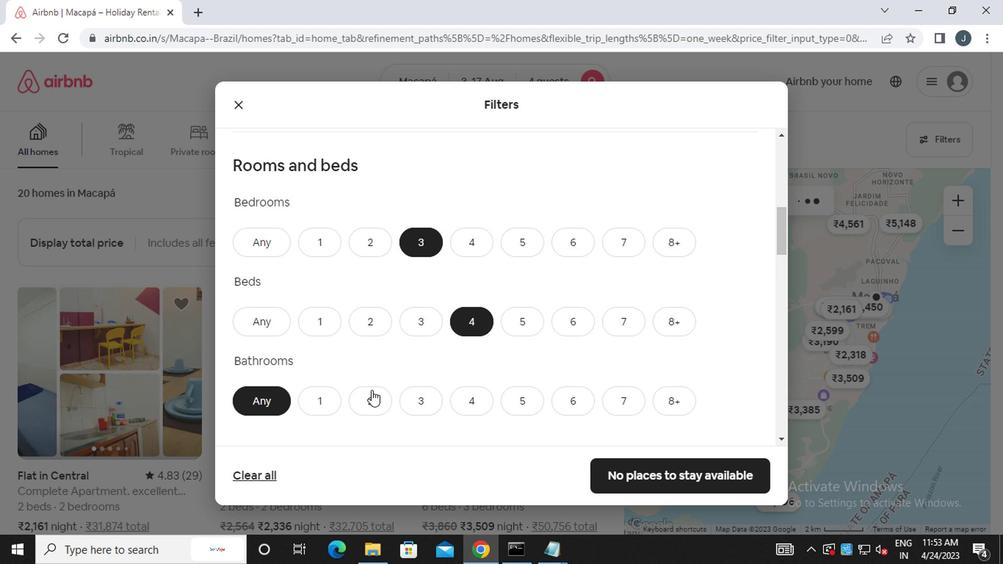 
Action: Mouse moved to (365, 389)
Screenshot: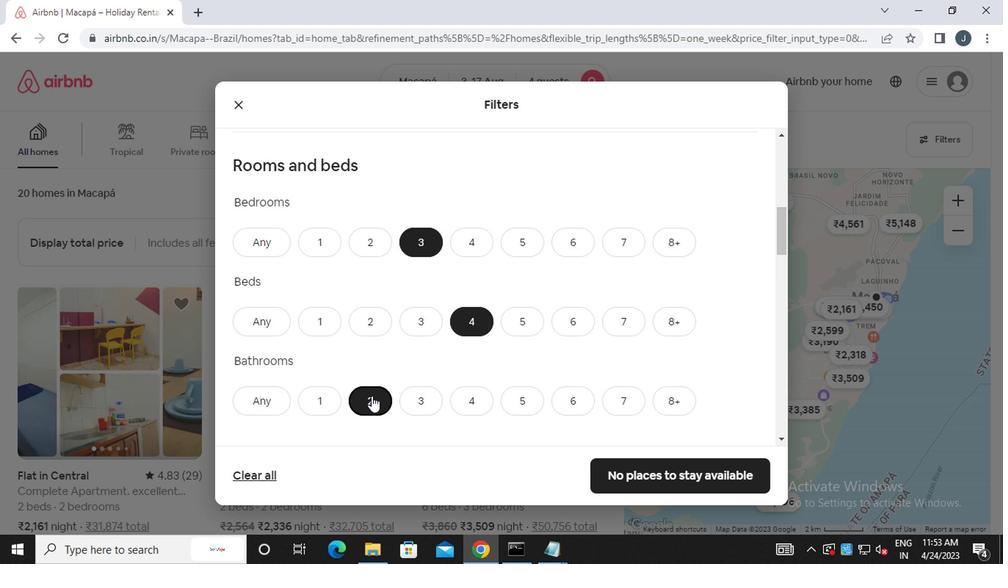 
Action: Mouse scrolled (365, 388) with delta (0, -1)
Screenshot: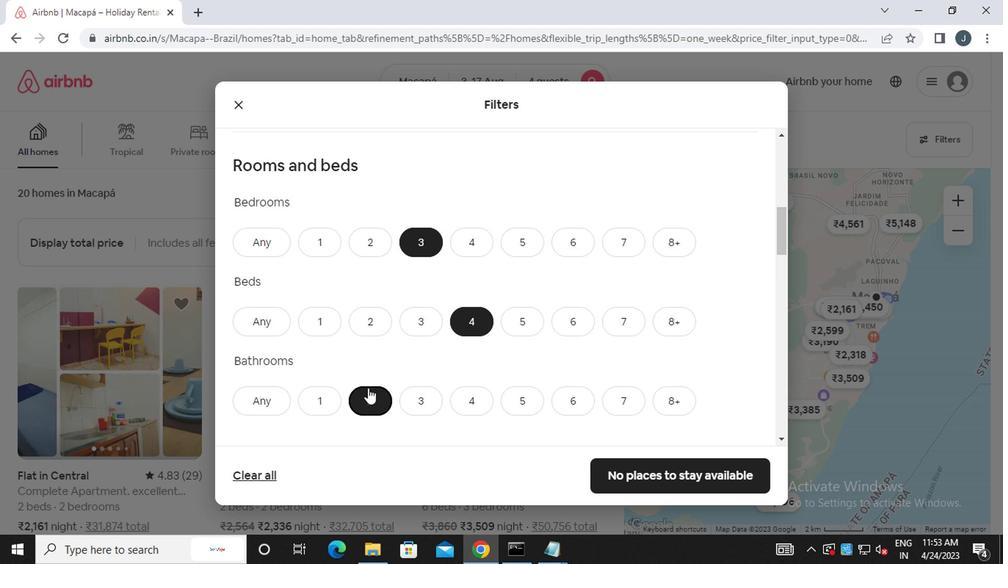 
Action: Mouse scrolled (365, 388) with delta (0, -1)
Screenshot: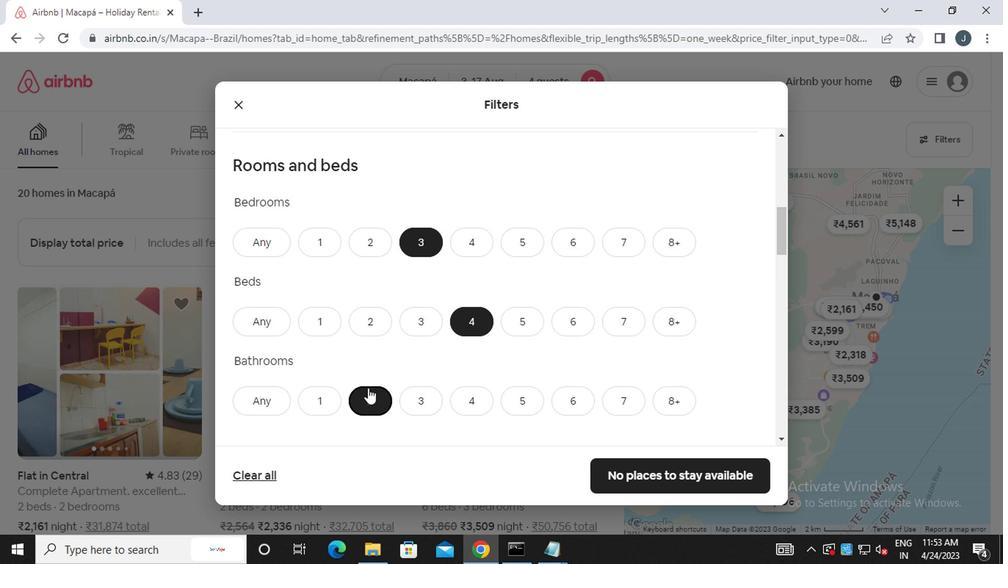
Action: Mouse scrolled (365, 388) with delta (0, -1)
Screenshot: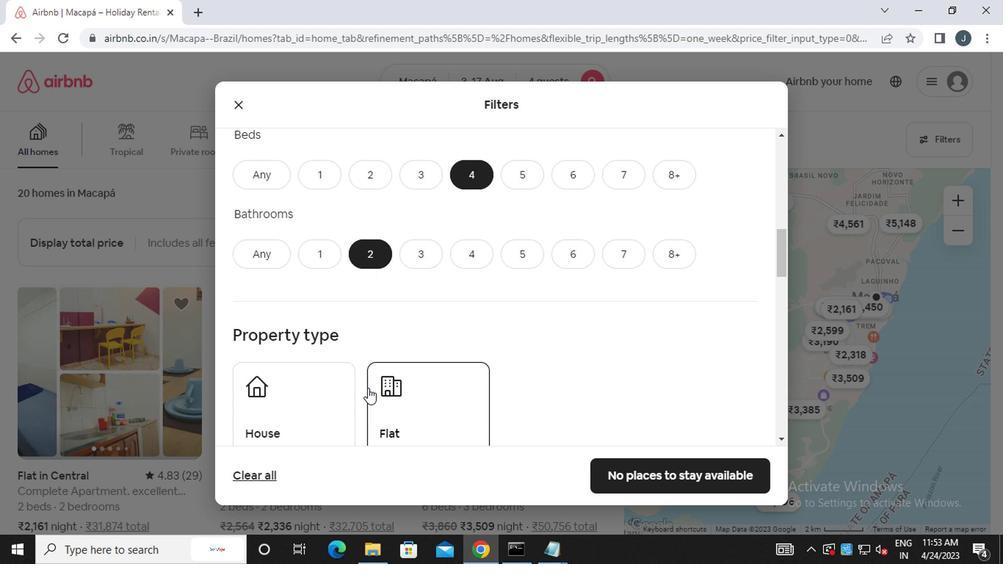 
Action: Mouse moved to (291, 358)
Screenshot: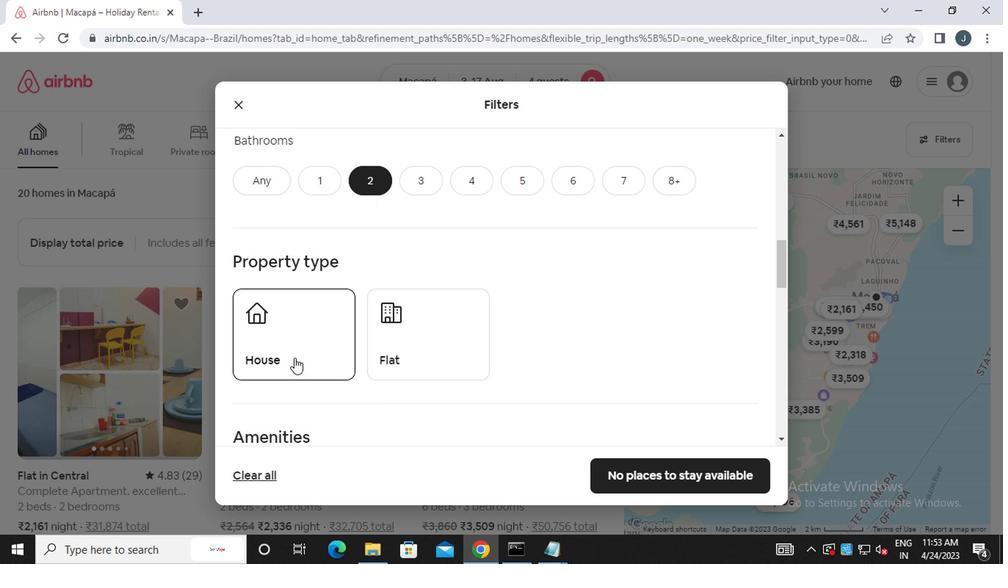 
Action: Mouse pressed left at (291, 358)
Screenshot: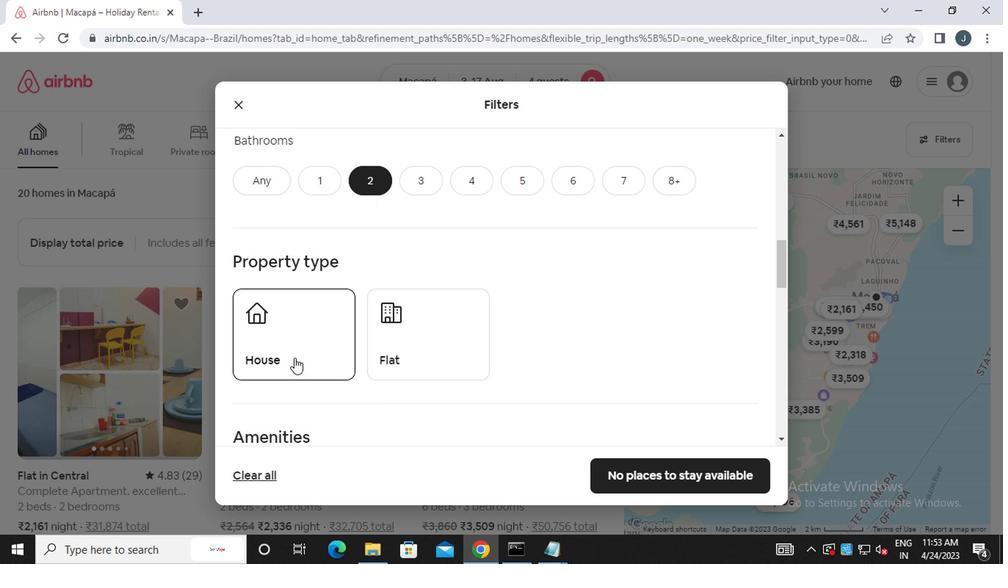 
Action: Mouse moved to (419, 340)
Screenshot: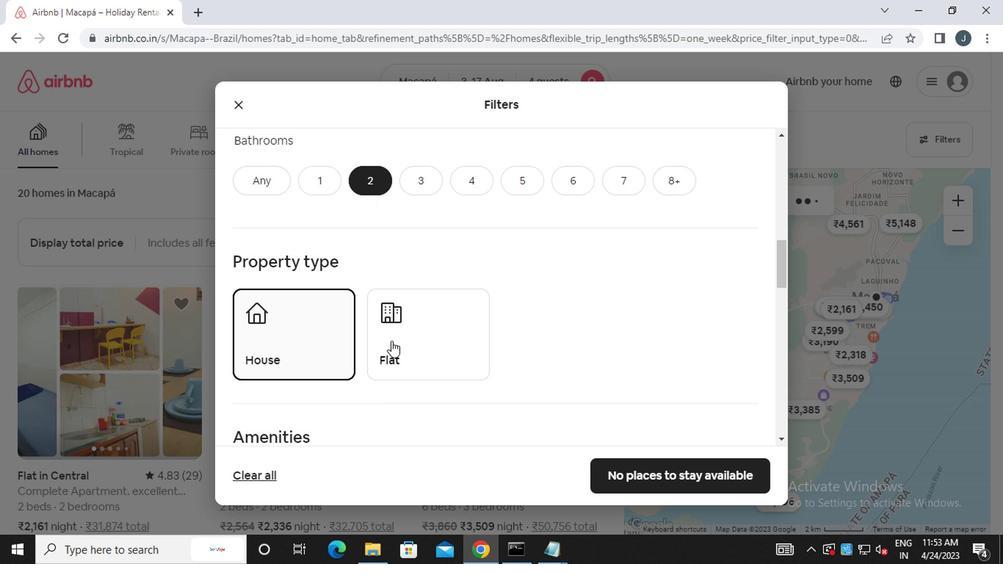 
Action: Mouse pressed left at (419, 340)
Screenshot: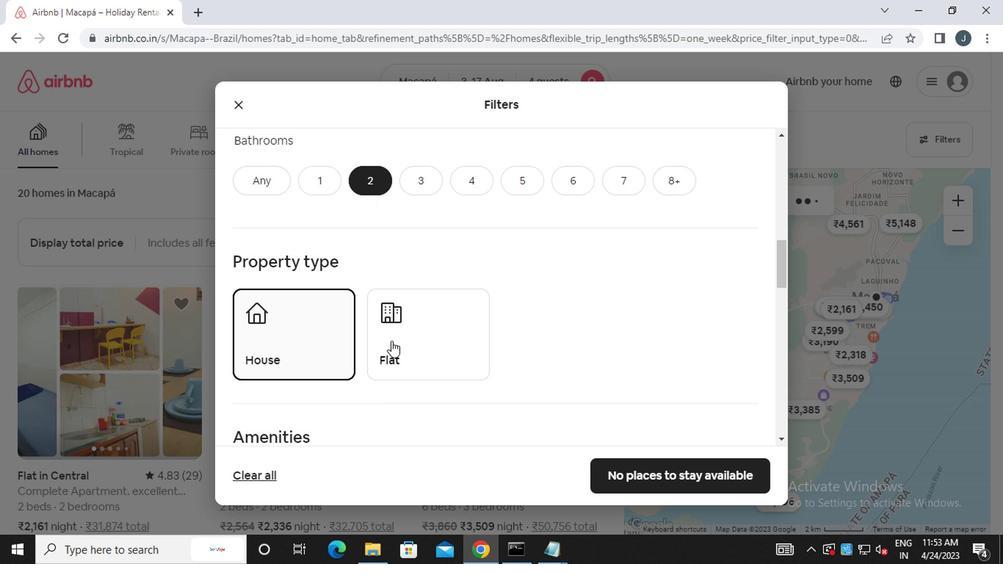 
Action: Mouse moved to (421, 352)
Screenshot: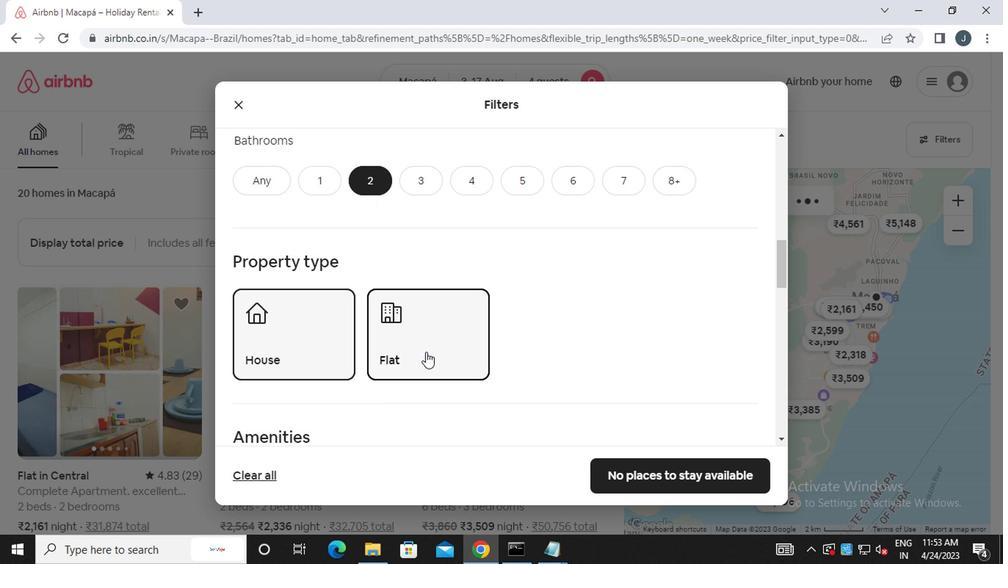 
Action: Mouse scrolled (421, 352) with delta (0, 0)
Screenshot: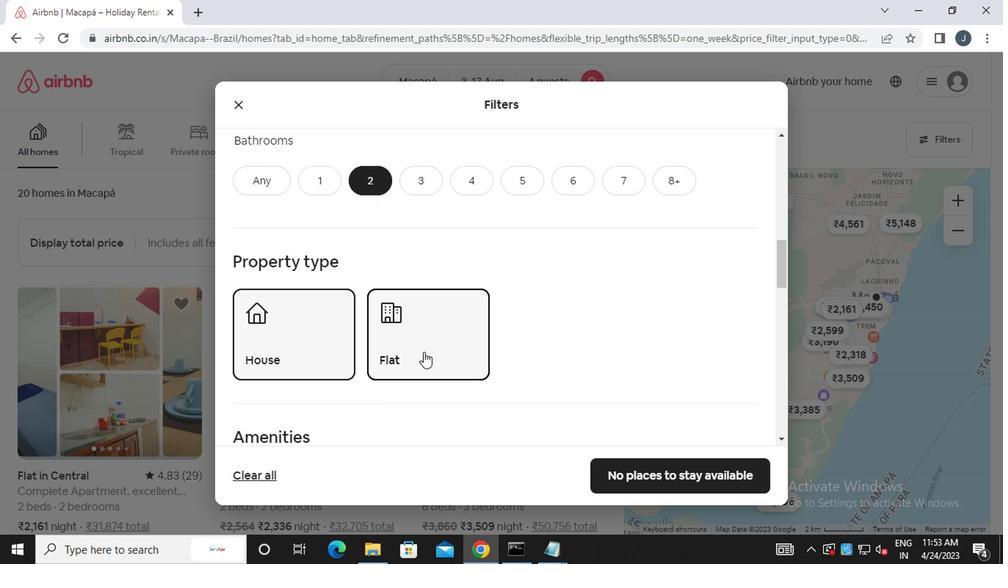 
Action: Mouse scrolled (421, 352) with delta (0, 0)
Screenshot: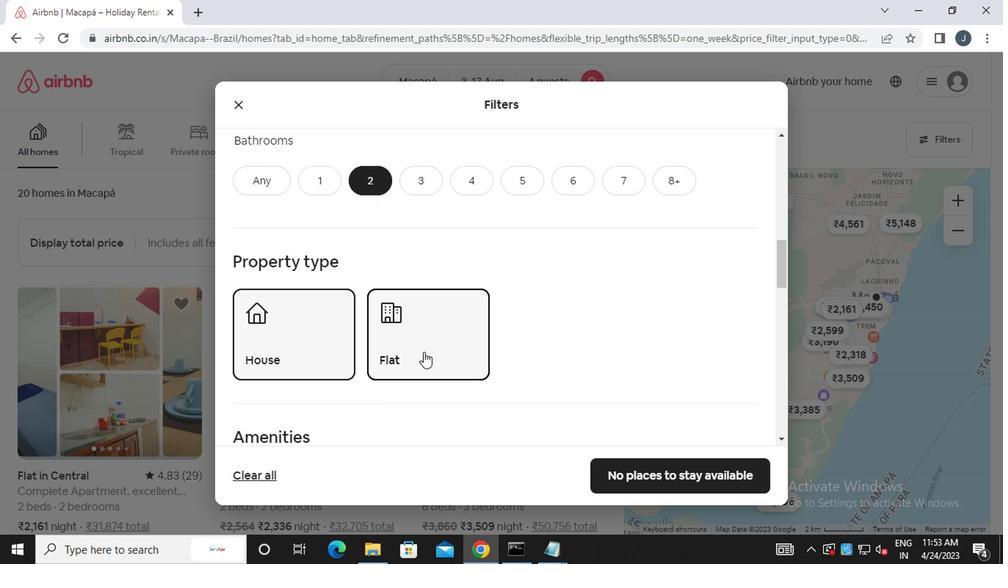 
Action: Mouse scrolled (421, 352) with delta (0, 0)
Screenshot: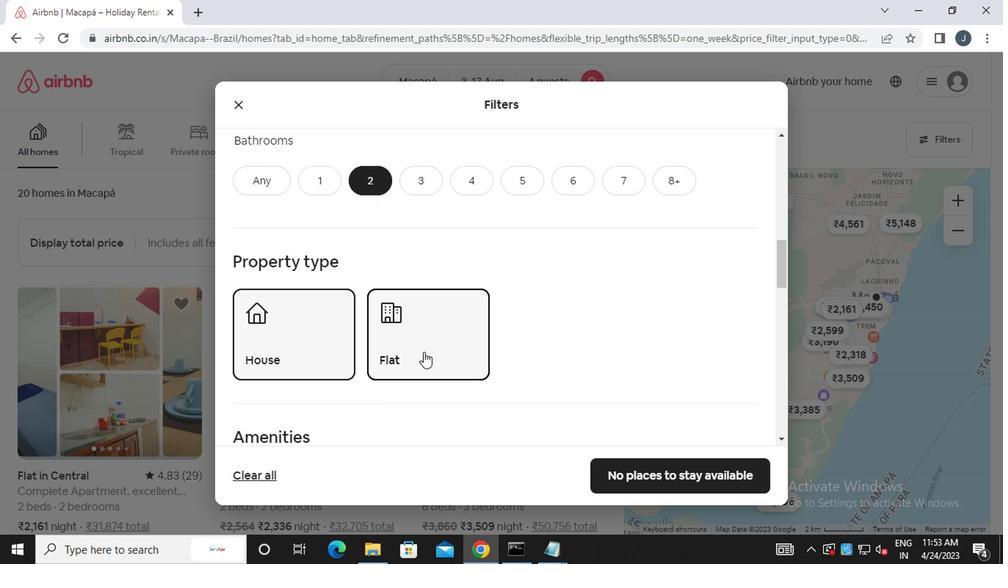 
Action: Mouse scrolled (421, 352) with delta (0, 0)
Screenshot: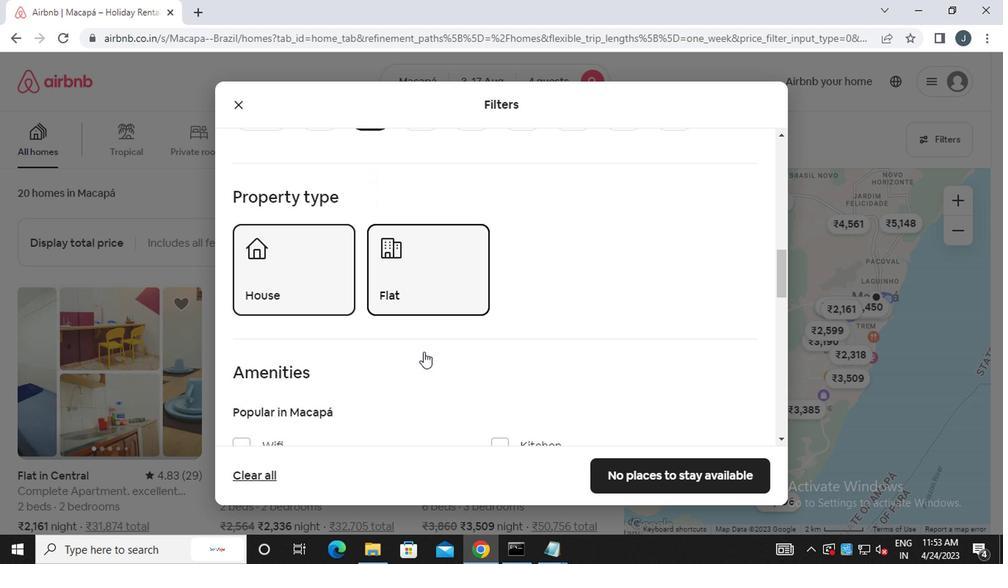 
Action: Mouse moved to (271, 218)
Screenshot: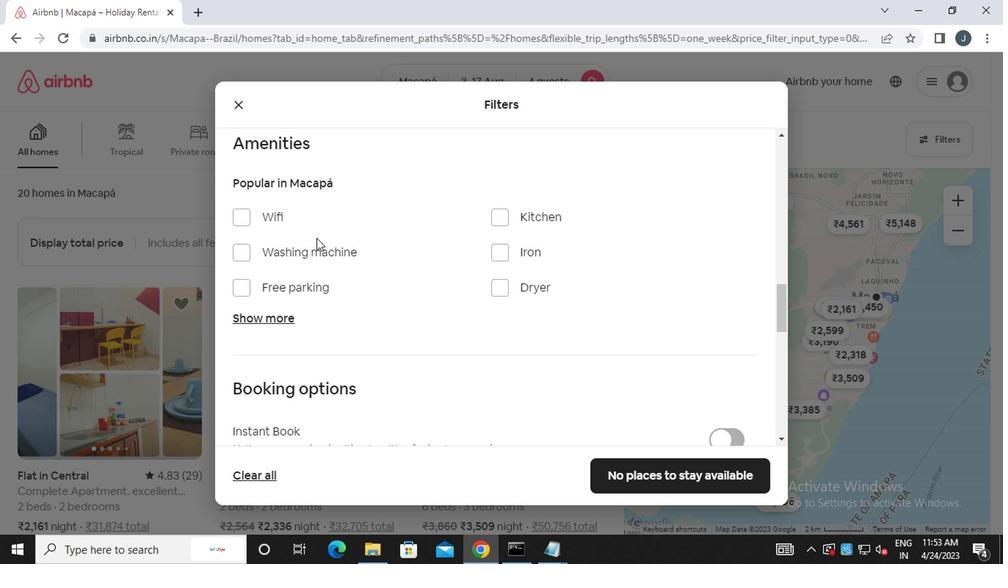 
Action: Mouse pressed left at (271, 218)
Screenshot: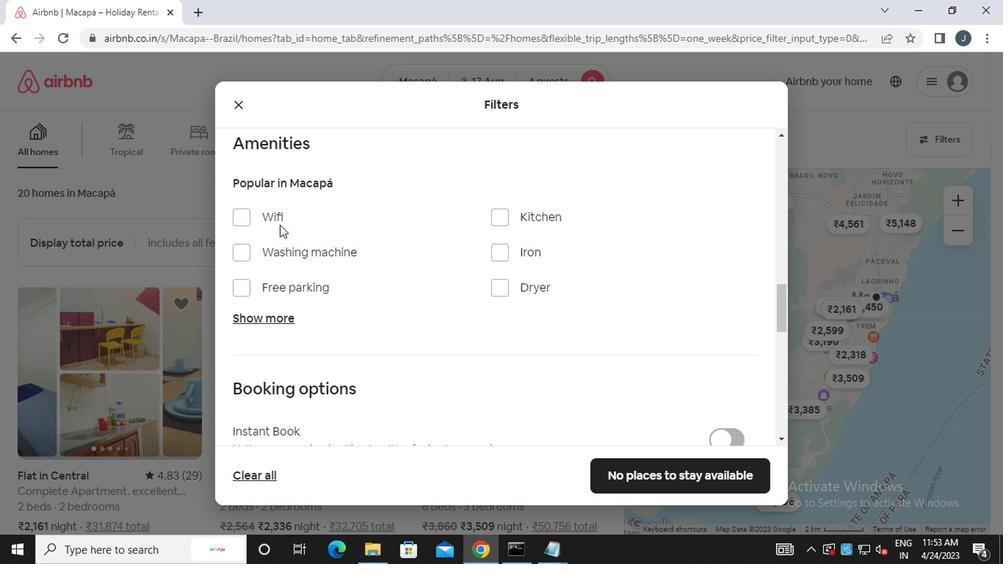 
Action: Mouse moved to (352, 258)
Screenshot: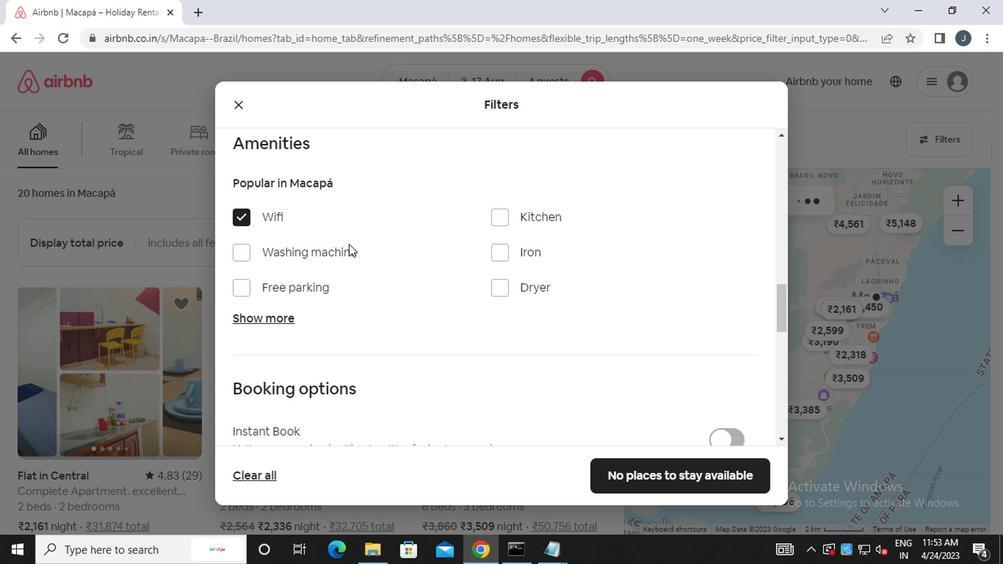 
Action: Mouse scrolled (352, 257) with delta (0, -1)
Screenshot: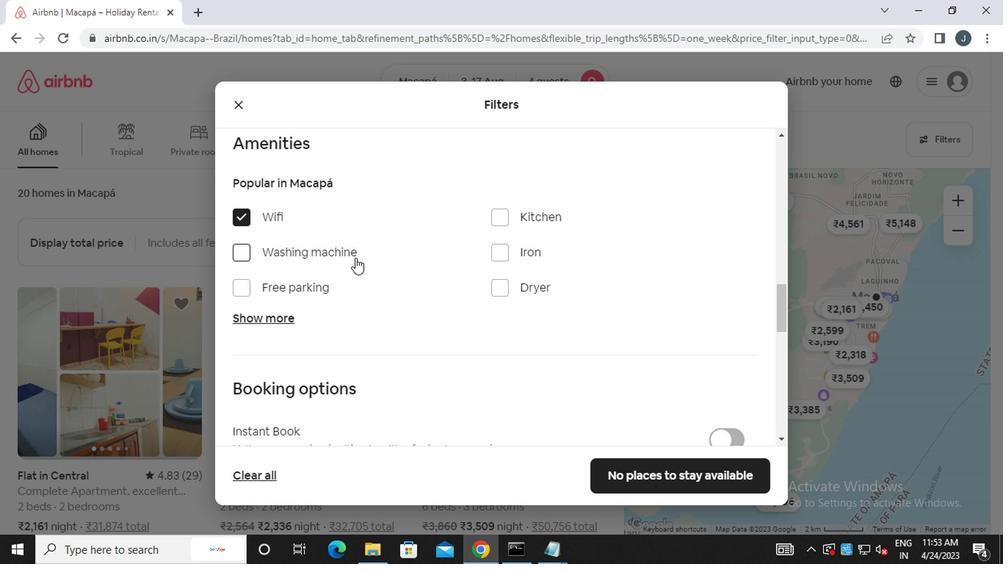 
Action: Mouse scrolled (352, 257) with delta (0, -1)
Screenshot: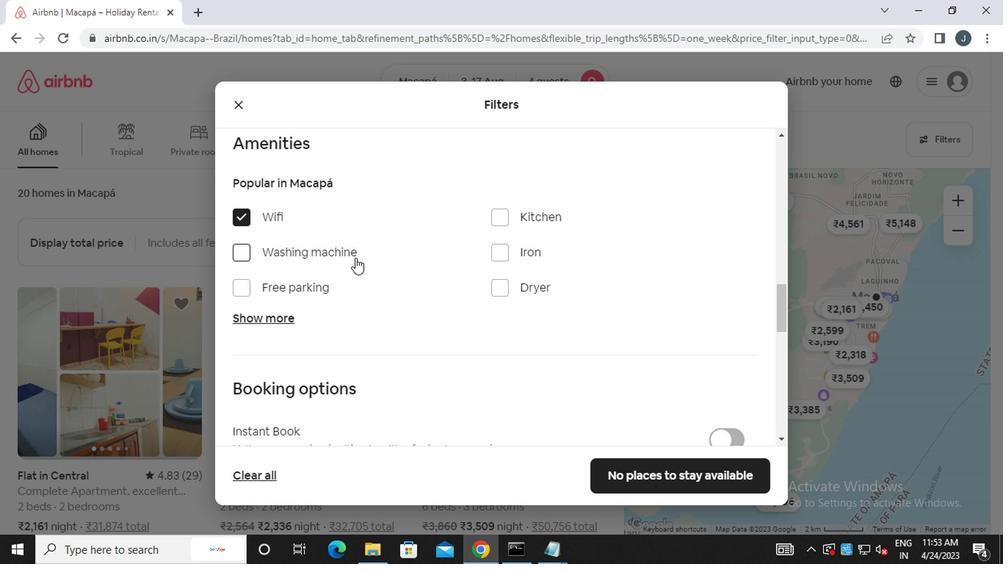 
Action: Mouse scrolled (352, 257) with delta (0, -1)
Screenshot: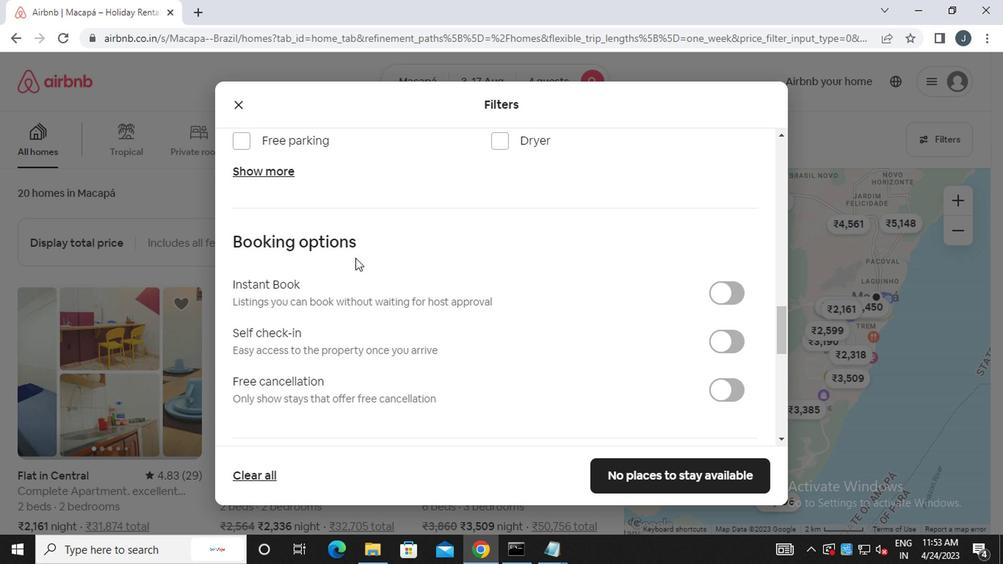 
Action: Mouse scrolled (352, 257) with delta (0, -1)
Screenshot: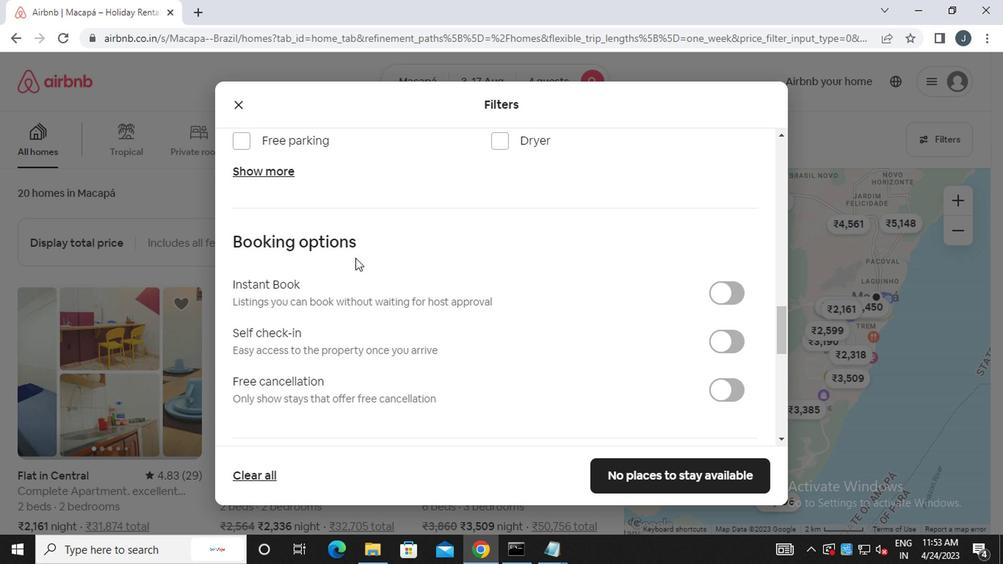 
Action: Mouse moved to (734, 195)
Screenshot: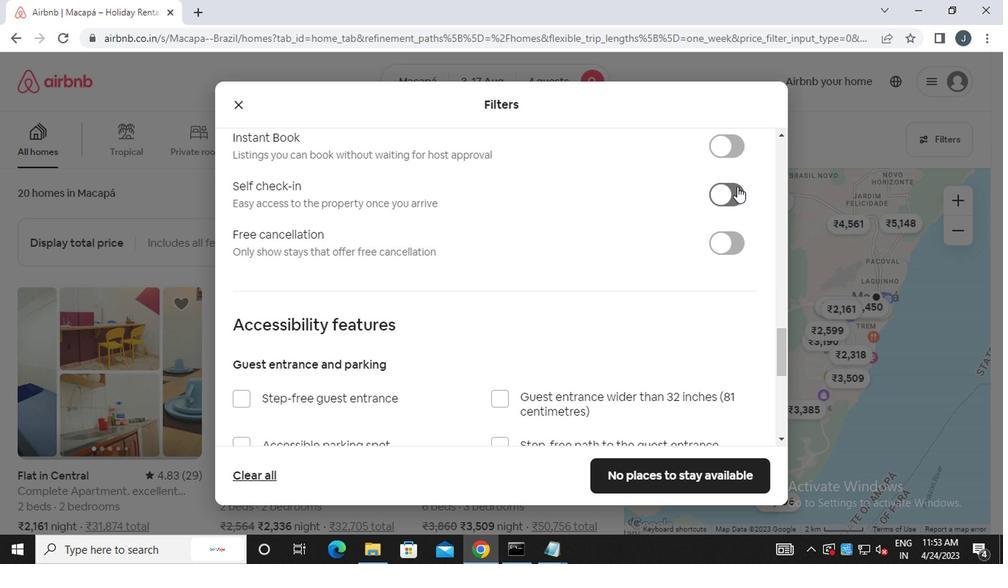 
Action: Mouse pressed left at (734, 195)
Screenshot: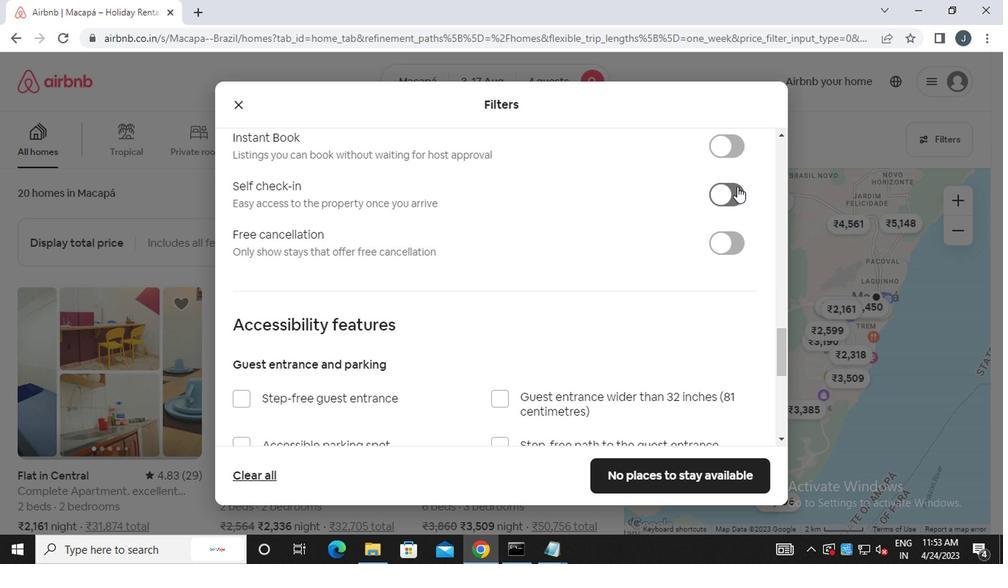 
Action: Mouse moved to (538, 268)
Screenshot: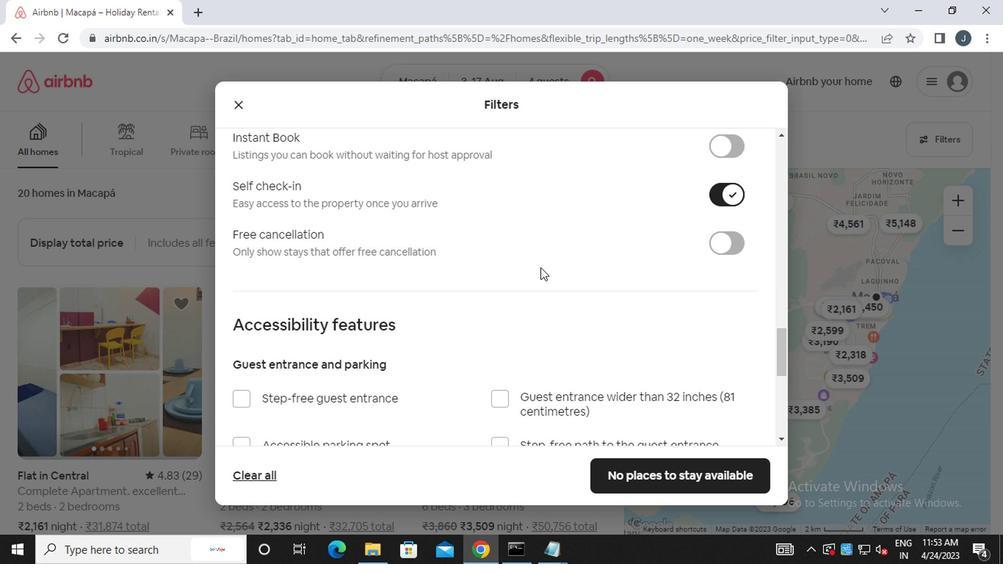 
Action: Mouse scrolled (538, 267) with delta (0, -1)
Screenshot: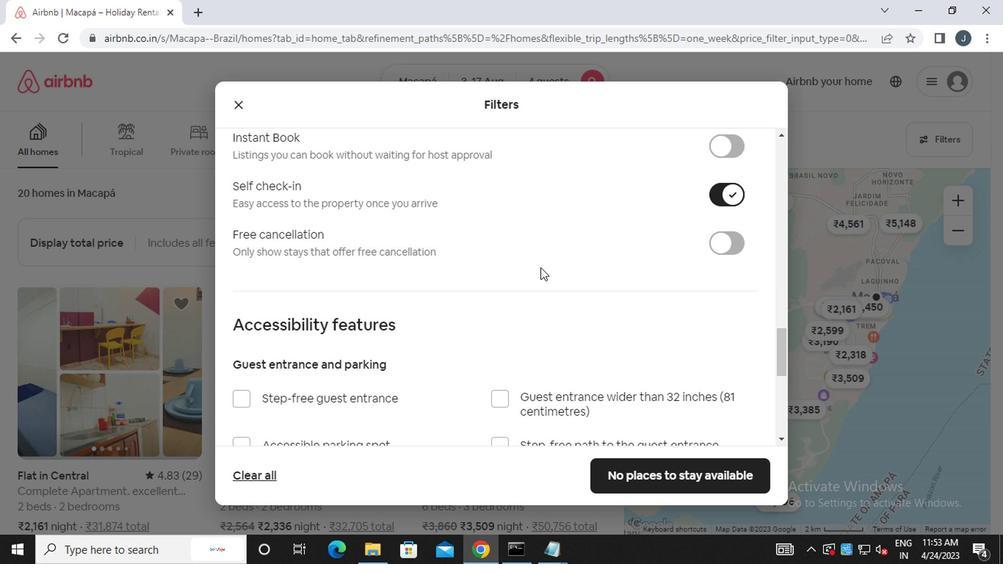 
Action: Mouse scrolled (538, 267) with delta (0, -1)
Screenshot: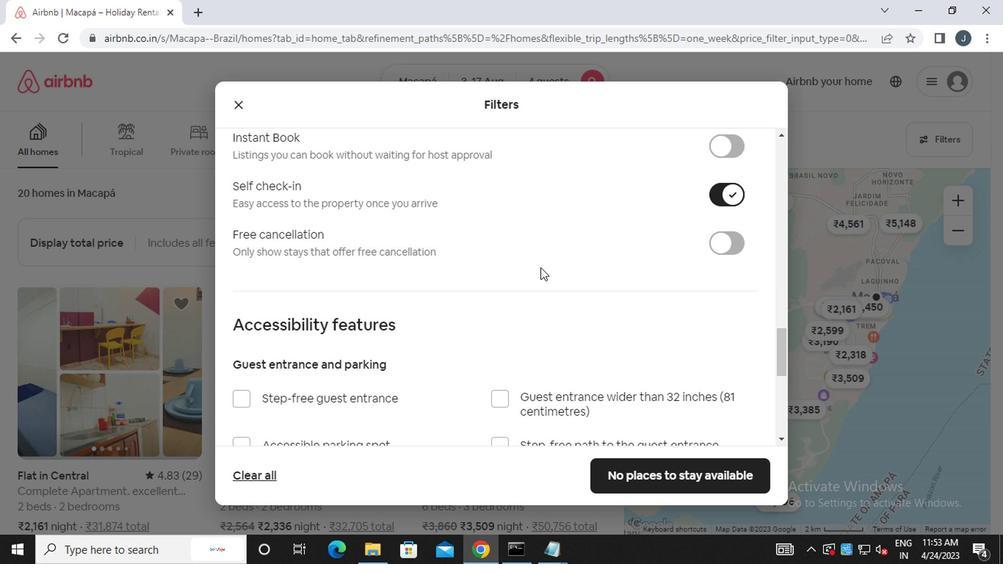 
Action: Mouse scrolled (538, 267) with delta (0, -1)
Screenshot: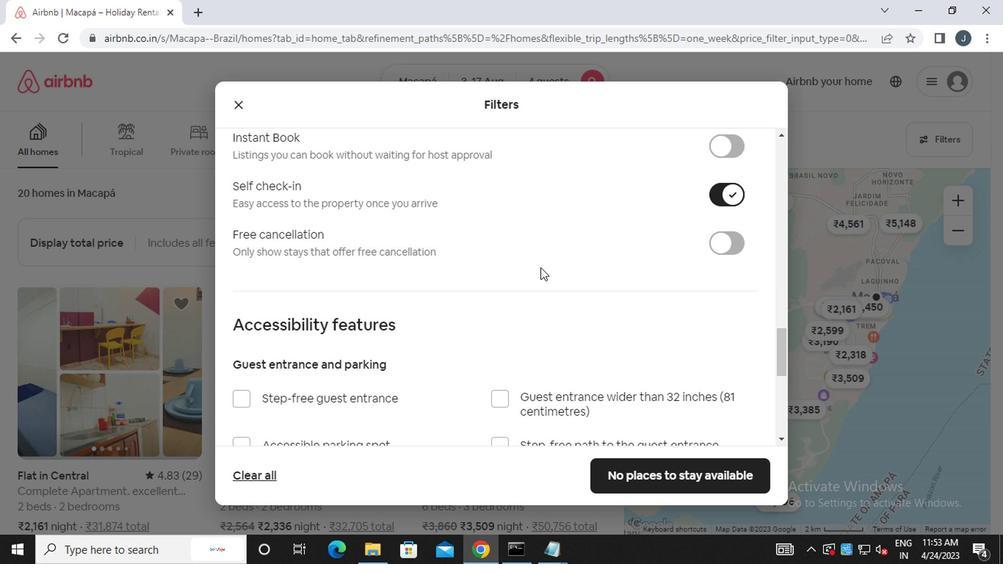 
Action: Mouse scrolled (538, 267) with delta (0, -1)
Screenshot: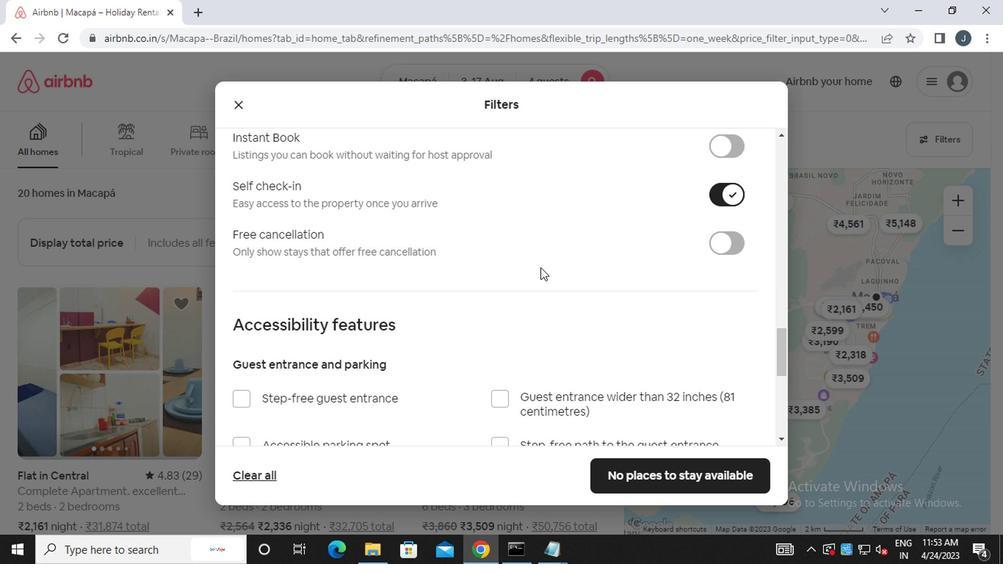 
Action: Mouse scrolled (538, 267) with delta (0, -1)
Screenshot: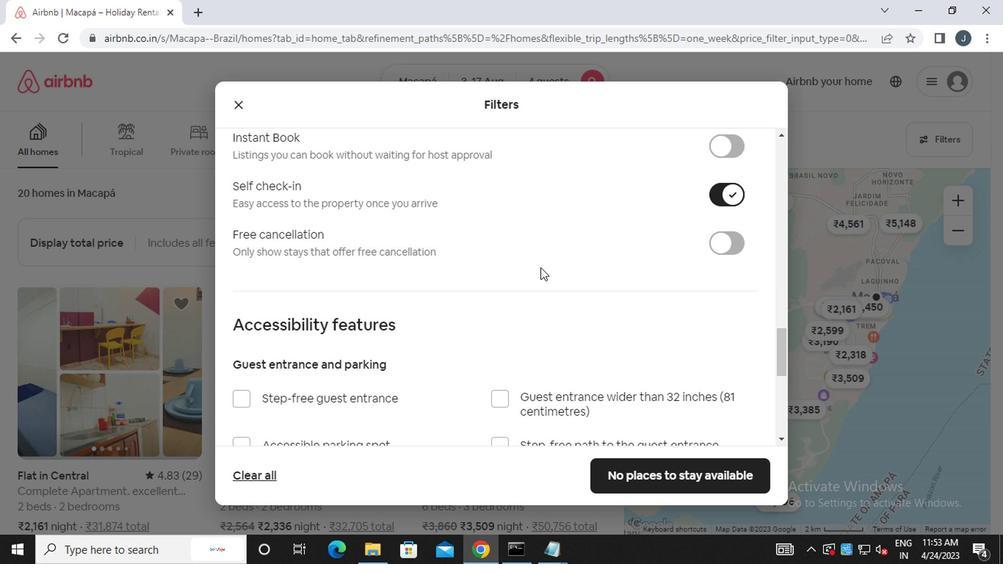 
Action: Mouse scrolled (538, 267) with delta (0, -1)
Screenshot: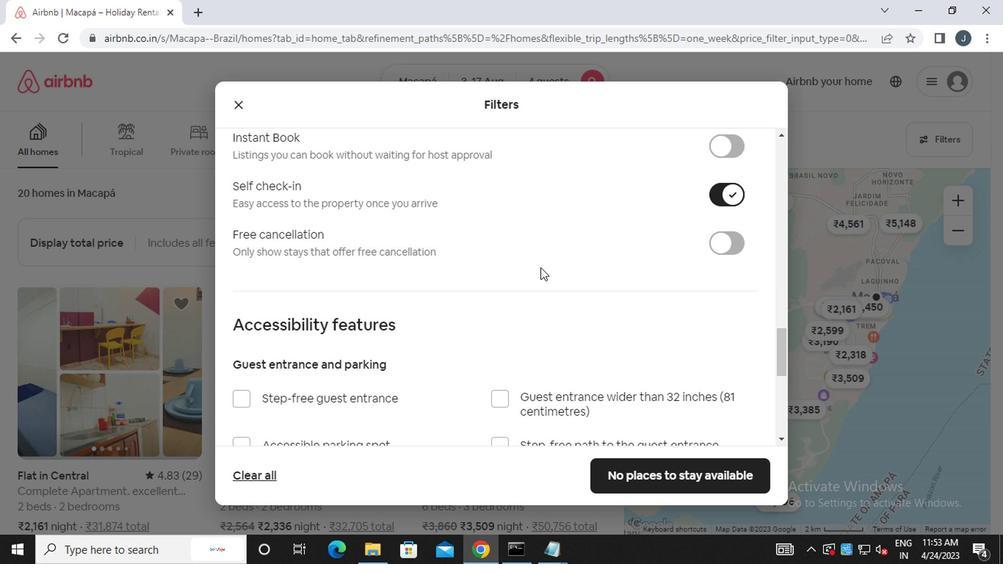 
Action: Mouse moved to (531, 286)
Screenshot: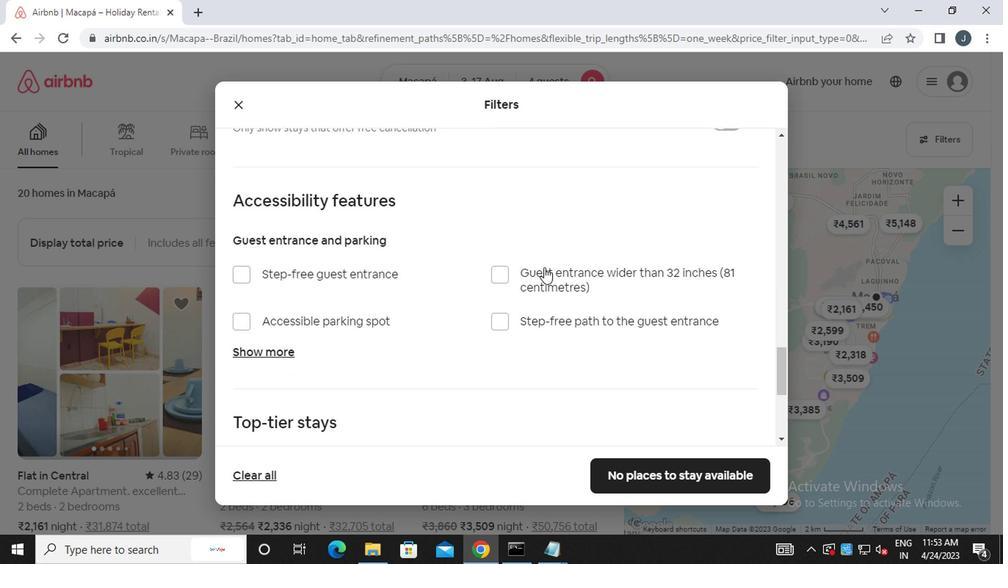 
Action: Mouse scrolled (531, 284) with delta (0, -1)
Screenshot: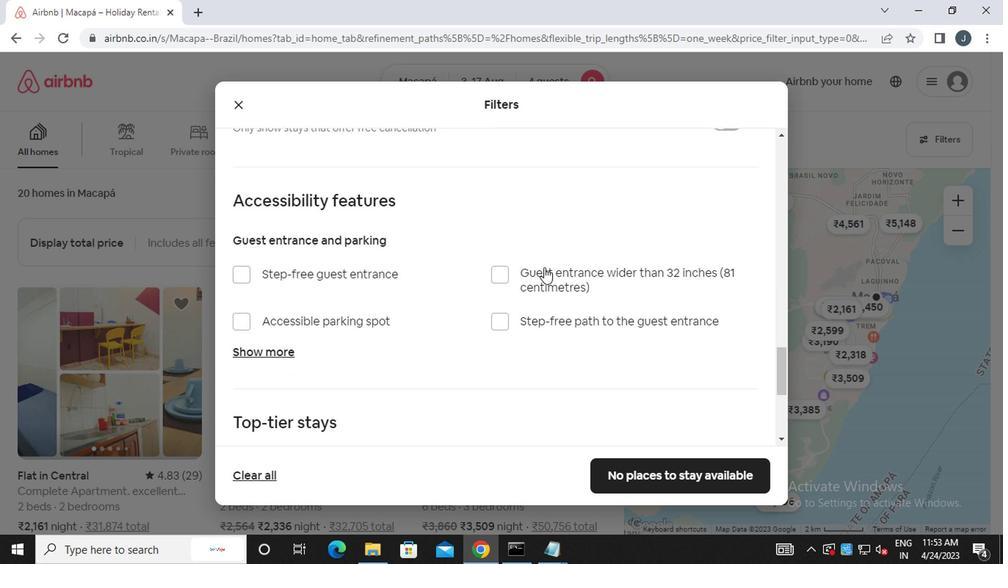 
Action: Mouse moved to (528, 295)
Screenshot: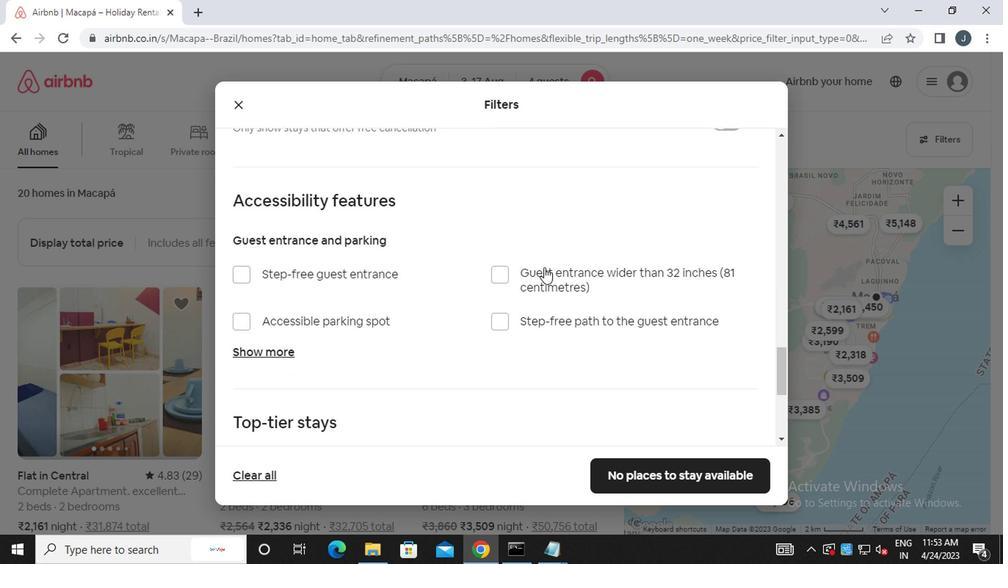 
Action: Mouse scrolled (528, 294) with delta (0, 0)
Screenshot: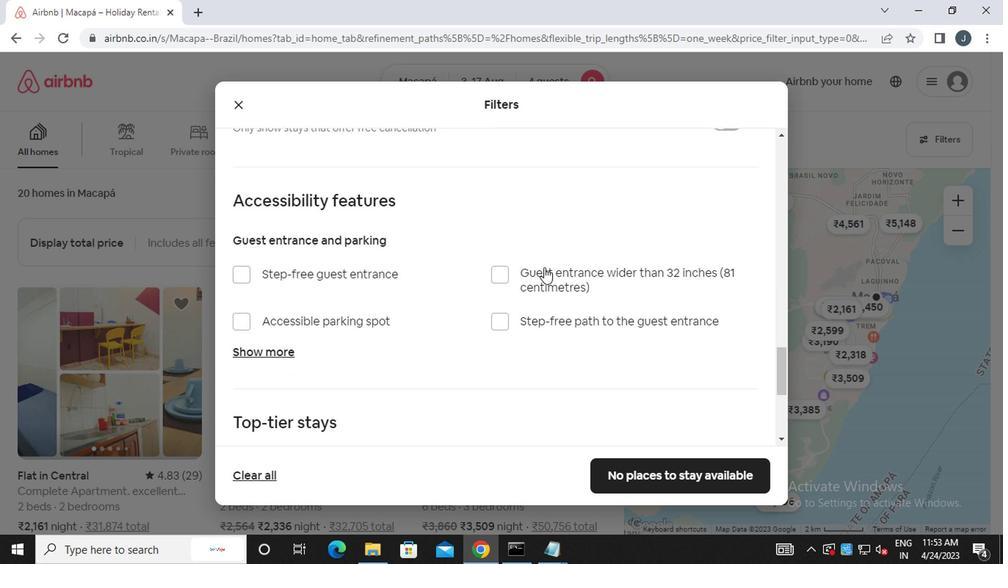 
Action: Mouse moved to (525, 301)
Screenshot: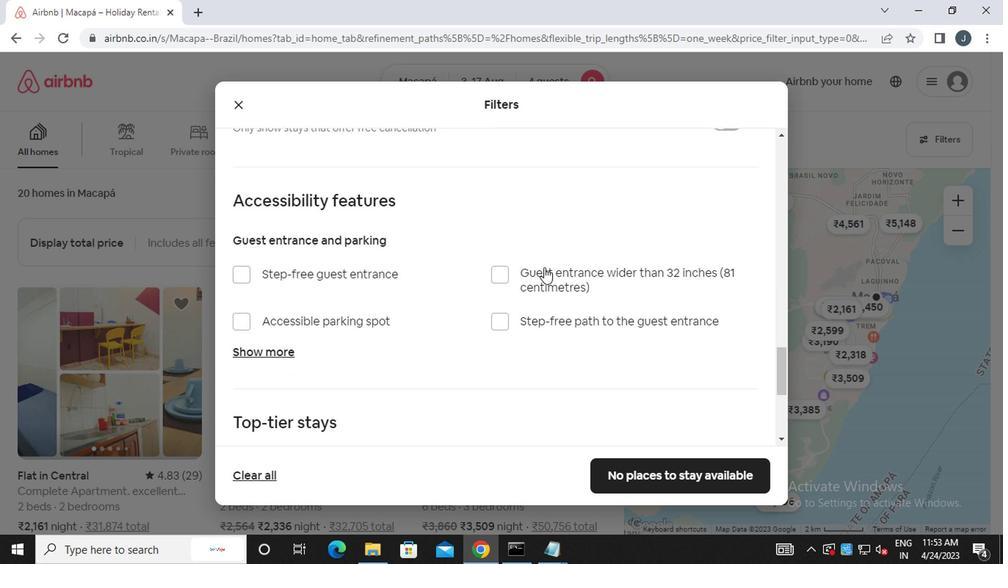 
Action: Mouse scrolled (525, 300) with delta (0, 0)
Screenshot: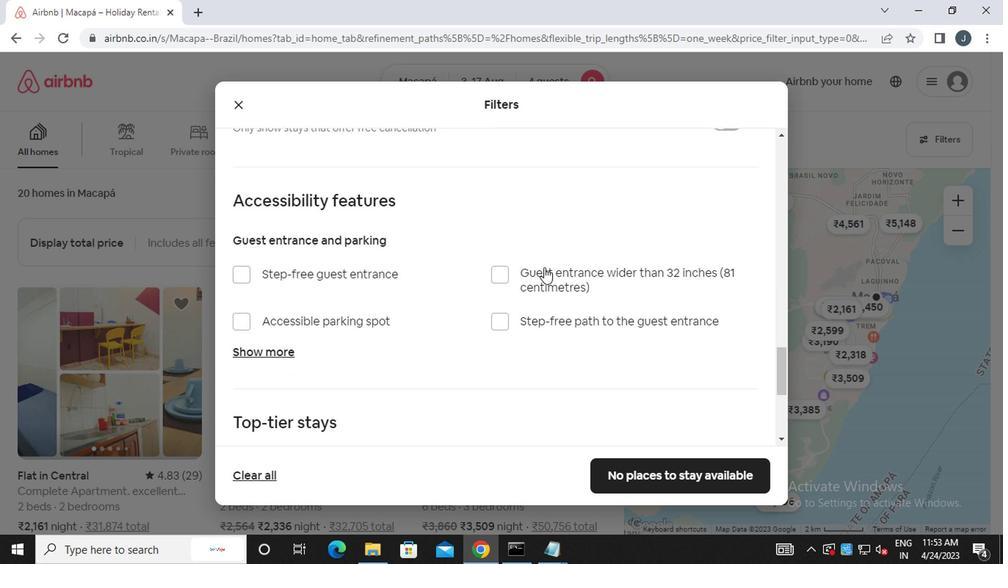 
Action: Mouse moved to (524, 302)
Screenshot: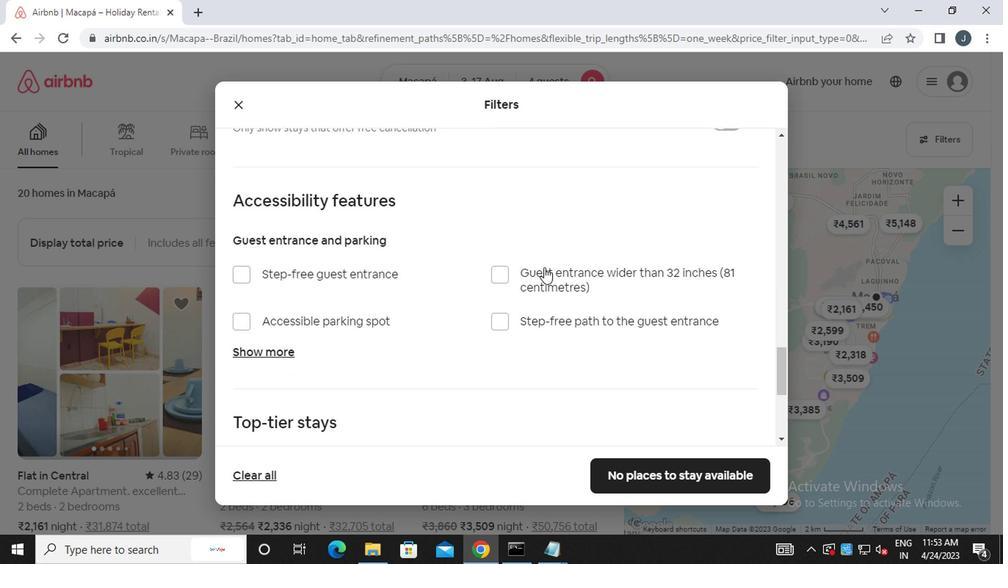 
Action: Mouse scrolled (524, 302) with delta (0, 0)
Screenshot: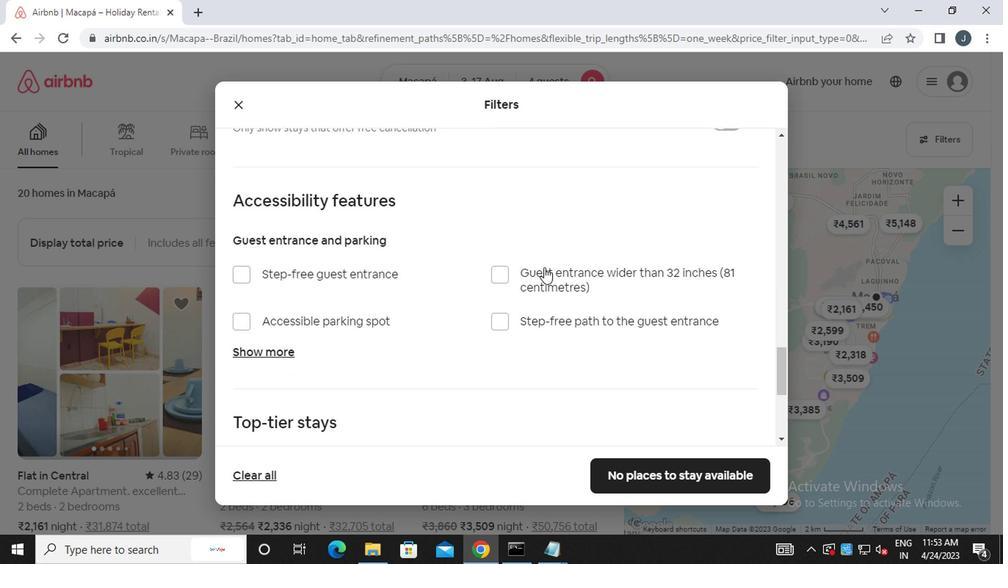 
Action: Mouse scrolled (524, 302) with delta (0, 0)
Screenshot: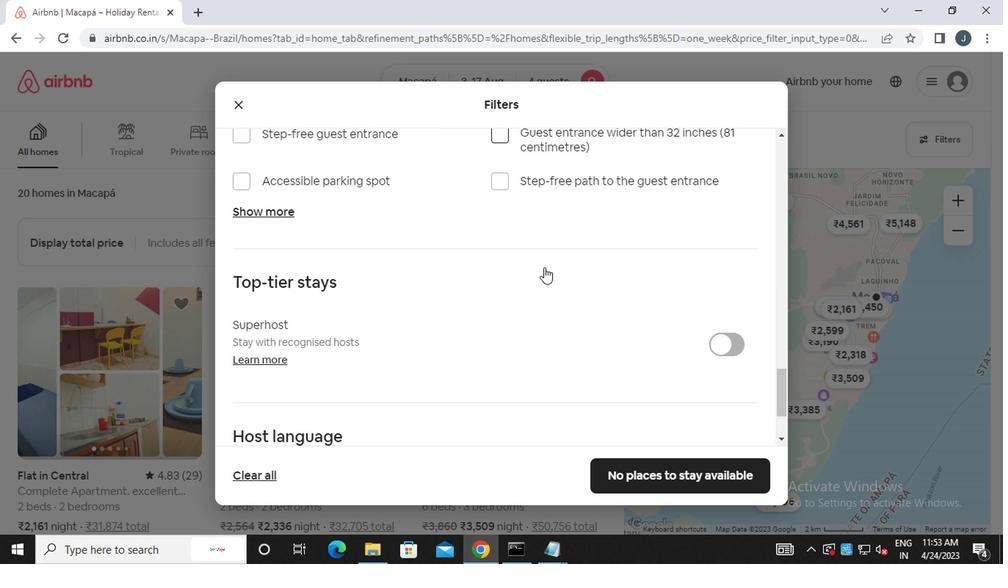 
Action: Mouse moved to (240, 397)
Screenshot: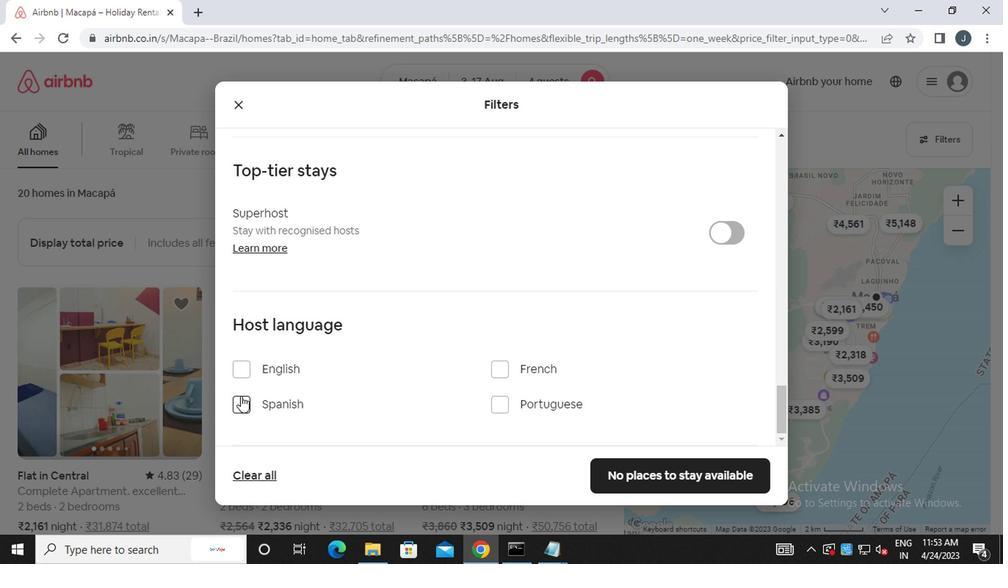 
Action: Mouse pressed left at (240, 397)
Screenshot: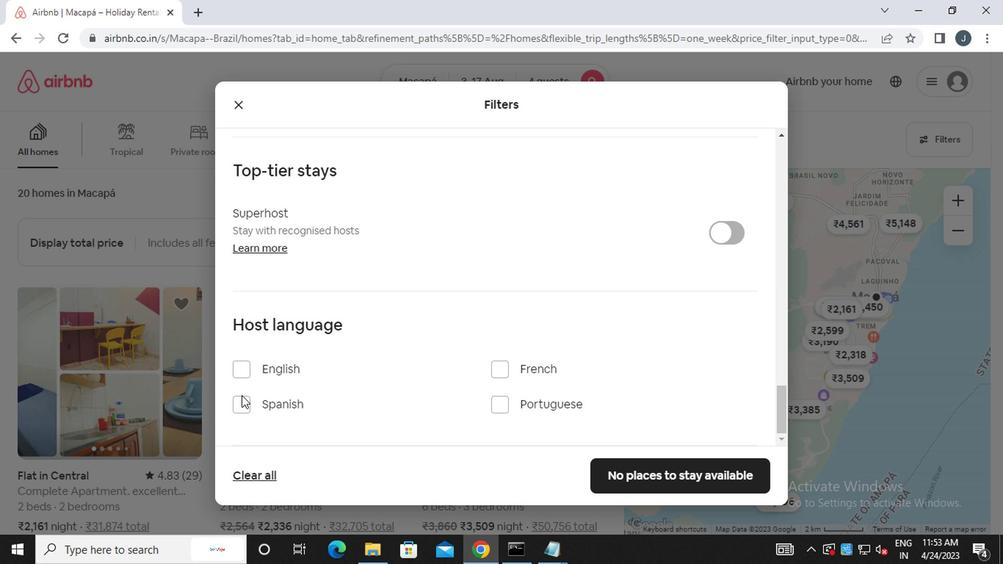 
Action: Mouse moved to (632, 476)
Screenshot: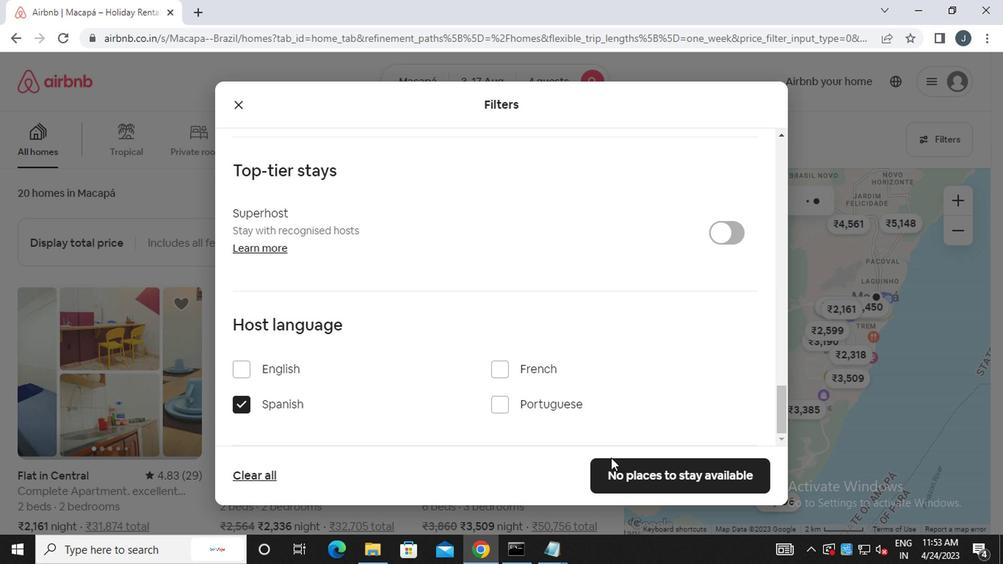 
Action: Mouse pressed left at (632, 476)
Screenshot: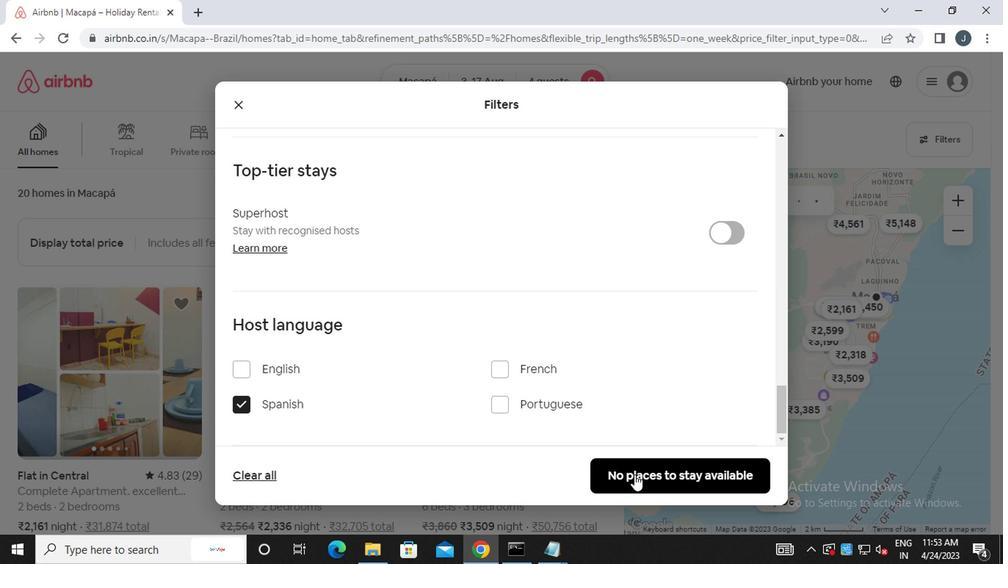 
Action: Mouse moved to (626, 465)
Screenshot: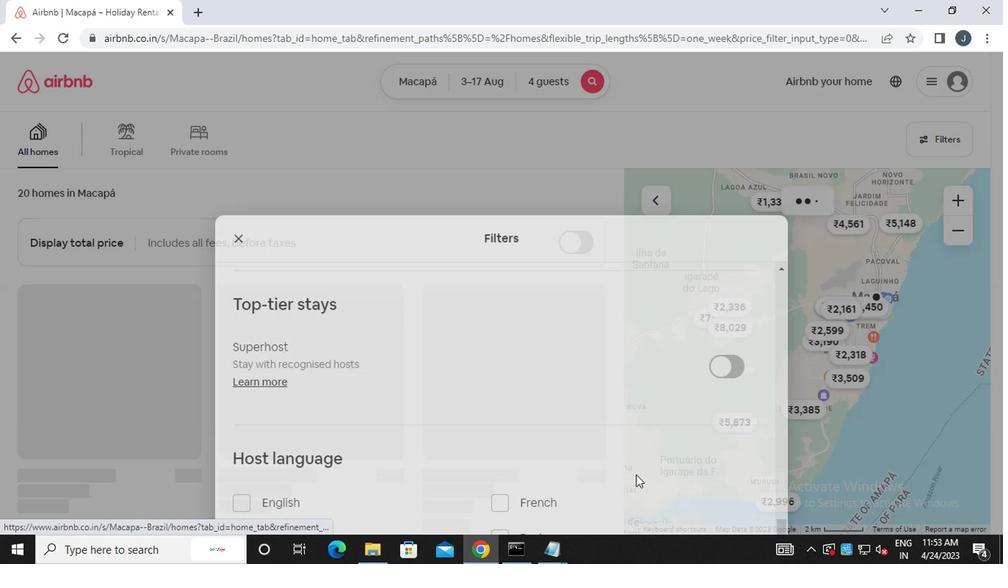 
